 Task: Add dashboard in home page.
Action: Mouse moved to (245, 75)
Screenshot: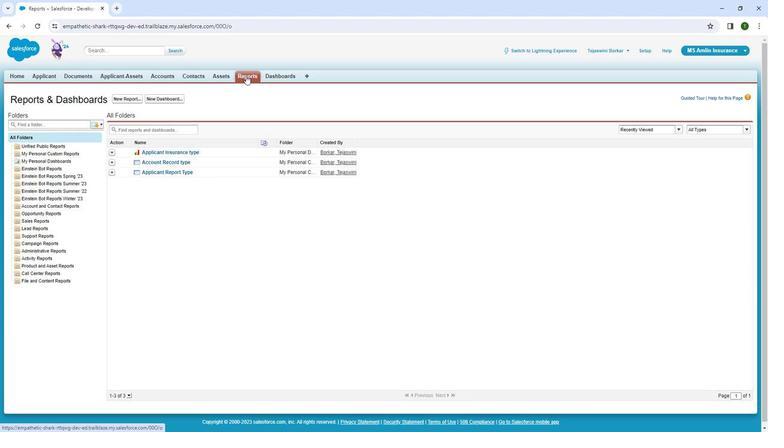 
Action: Mouse pressed left at (245, 75)
Screenshot: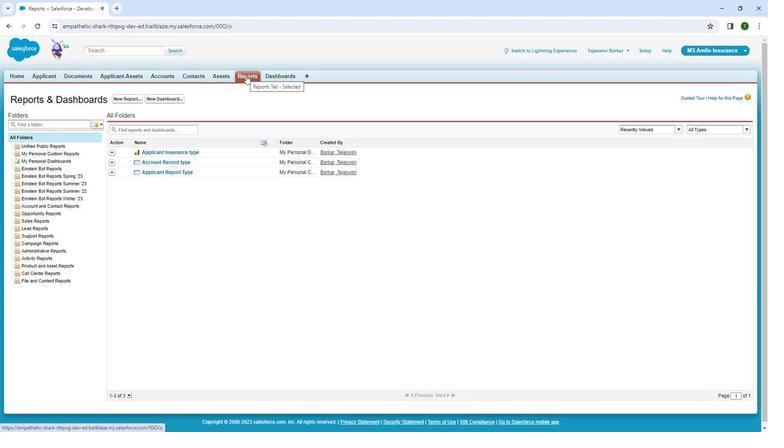 
Action: Mouse pressed left at (245, 75)
Screenshot: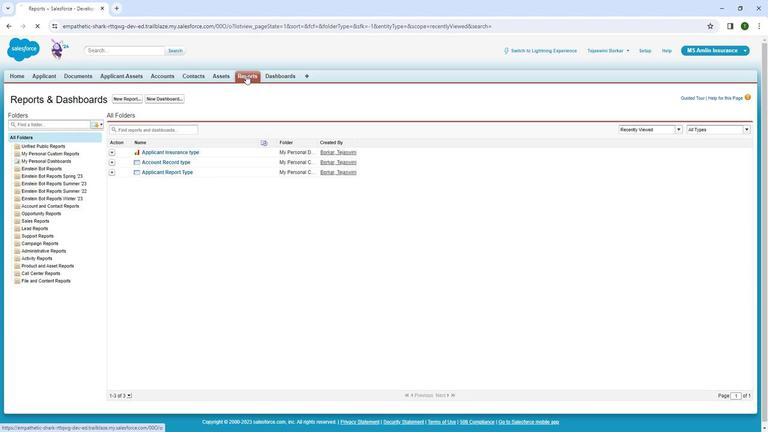 
Action: Mouse moved to (157, 96)
Screenshot: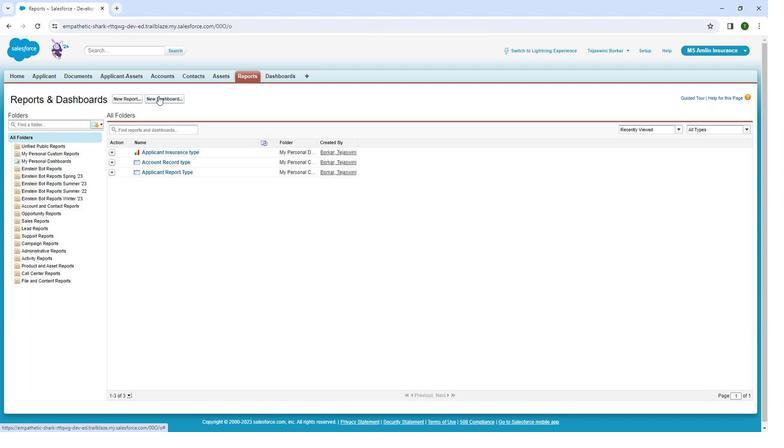 
Action: Mouse pressed left at (157, 96)
Screenshot: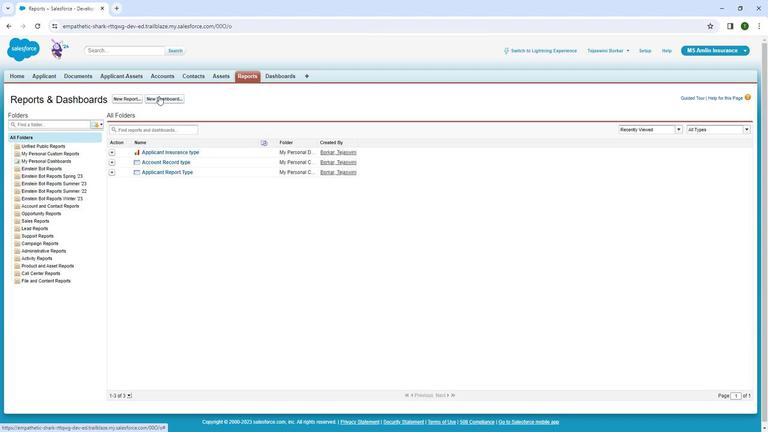 
Action: Mouse moved to (27, 96)
Screenshot: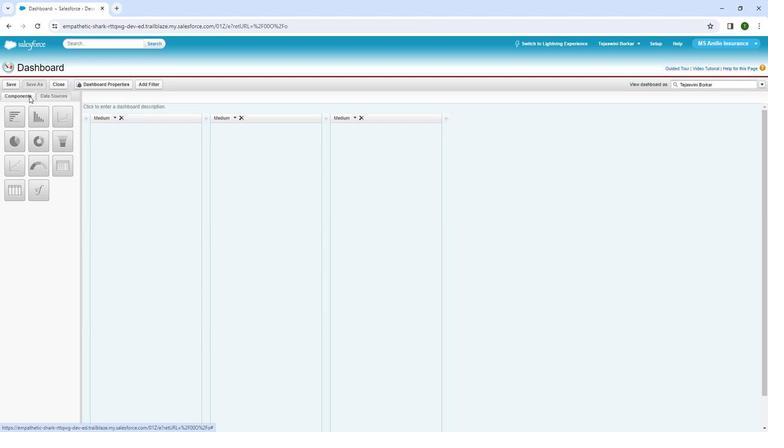 
Action: Mouse pressed left at (27, 96)
Screenshot: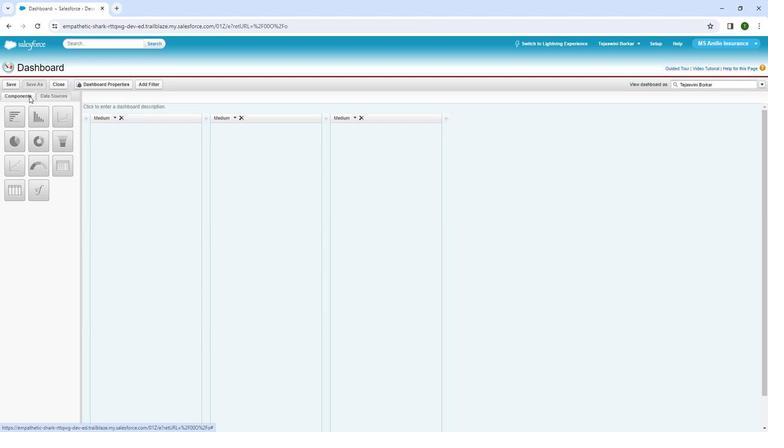
Action: Mouse moved to (48, 99)
Screenshot: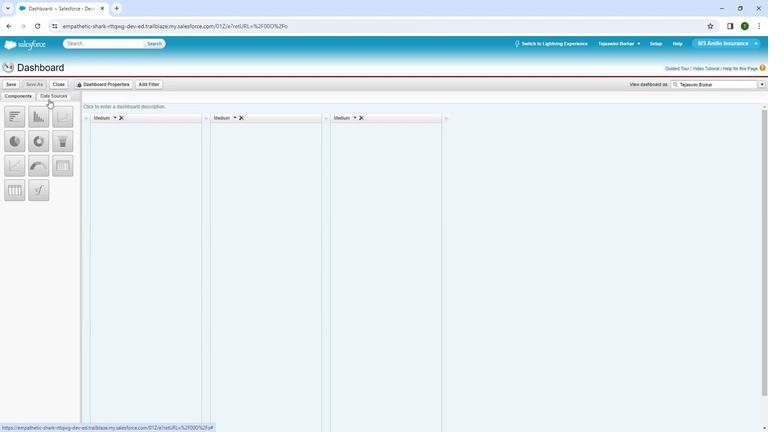 
Action: Mouse pressed left at (48, 99)
Screenshot: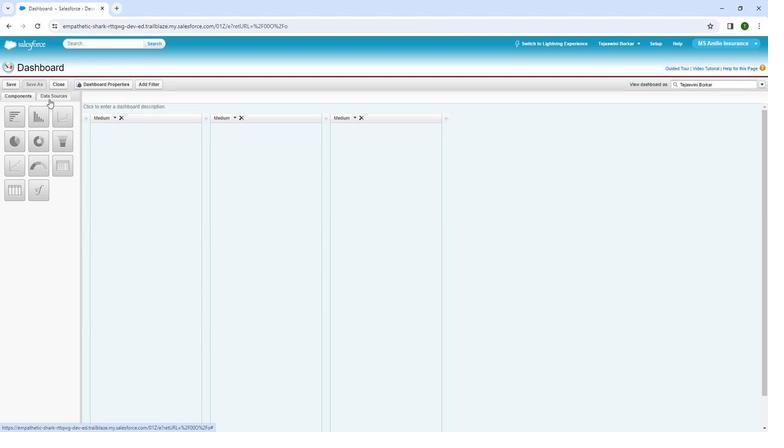 
Action: Mouse moved to (19, 133)
Screenshot: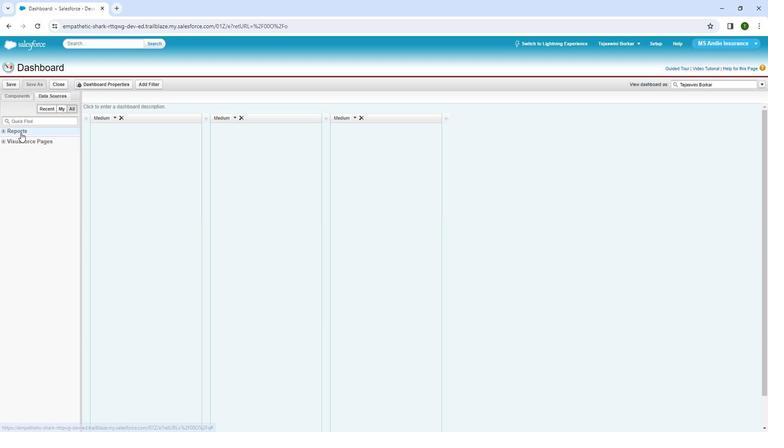 
Action: Mouse pressed left at (19, 133)
Screenshot: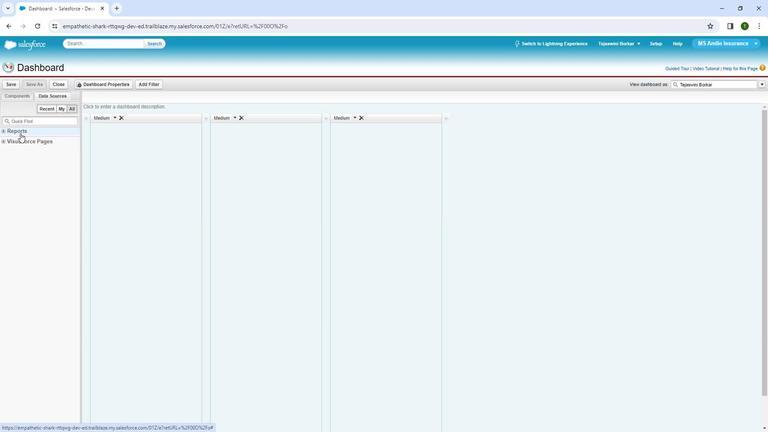 
Action: Mouse moved to (36, 139)
Screenshot: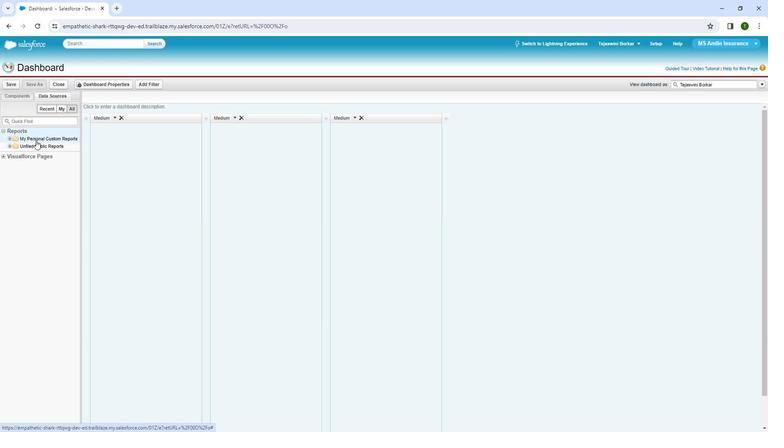 
Action: Mouse pressed left at (36, 139)
Screenshot: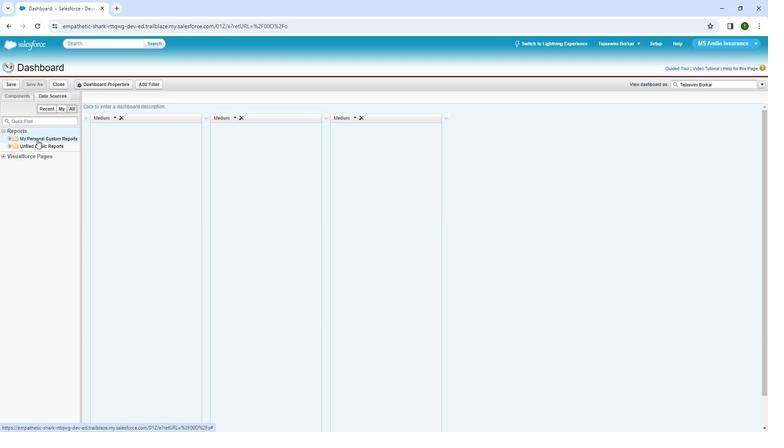 
Action: Mouse moved to (33, 153)
Screenshot: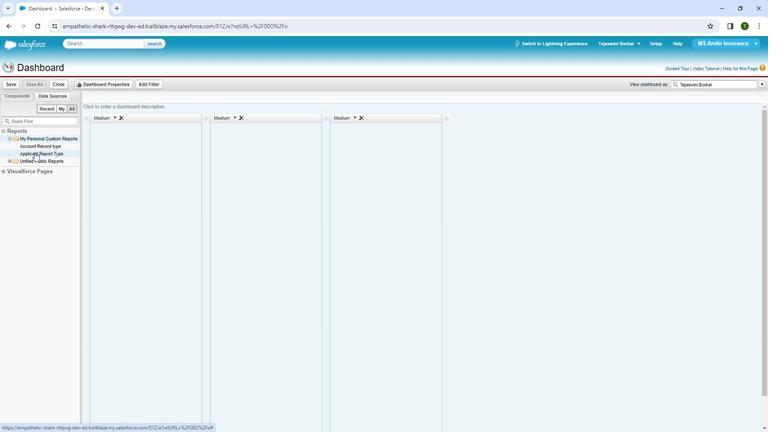 
Action: Mouse pressed left at (33, 153)
Screenshot: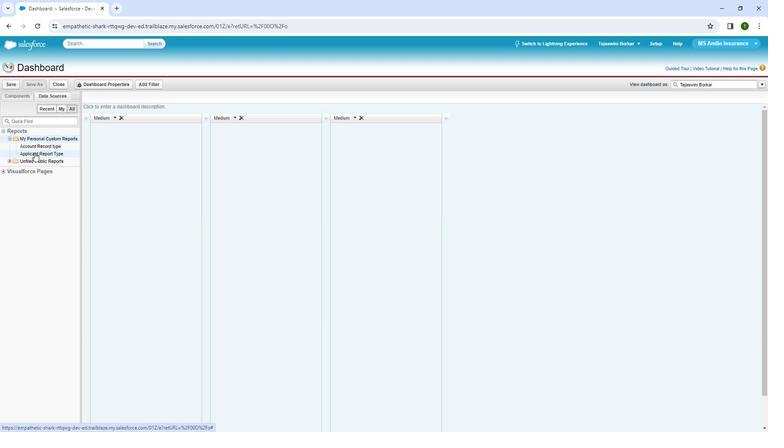 
Action: Mouse moved to (7, 95)
Screenshot: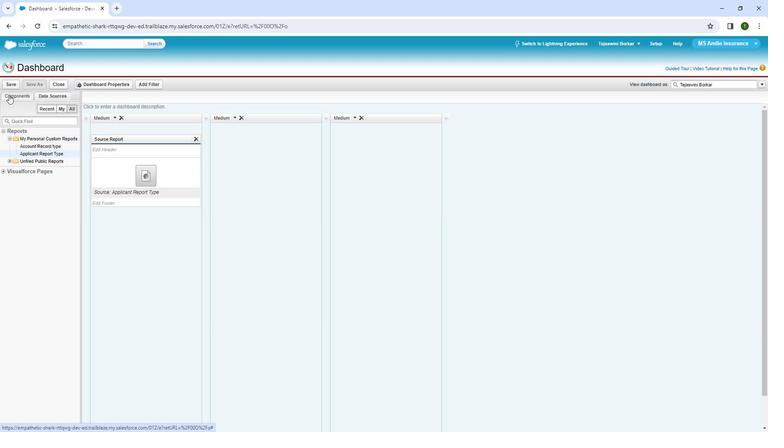 
Action: Mouse pressed left at (7, 95)
Screenshot: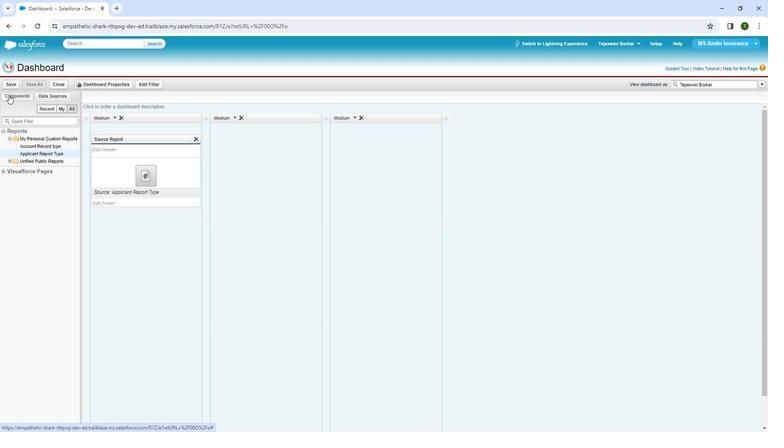
Action: Mouse moved to (16, 146)
Screenshot: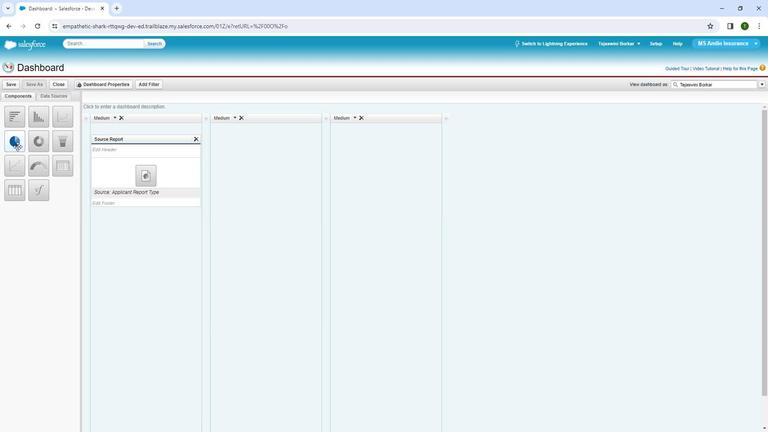 
Action: Mouse pressed left at (16, 146)
Screenshot: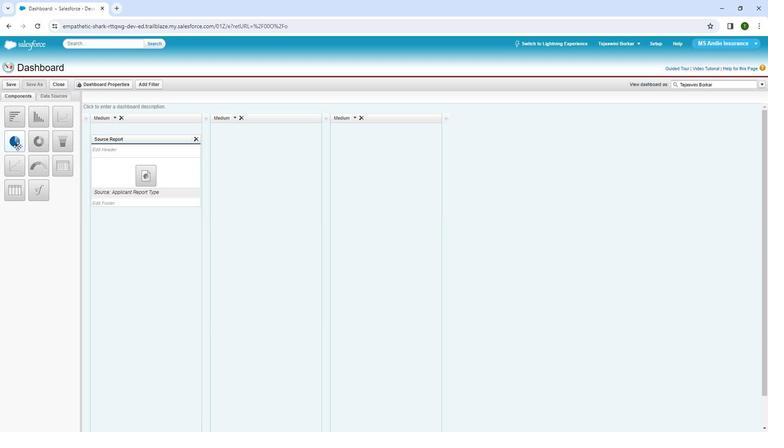 
Action: Mouse moved to (105, 150)
Screenshot: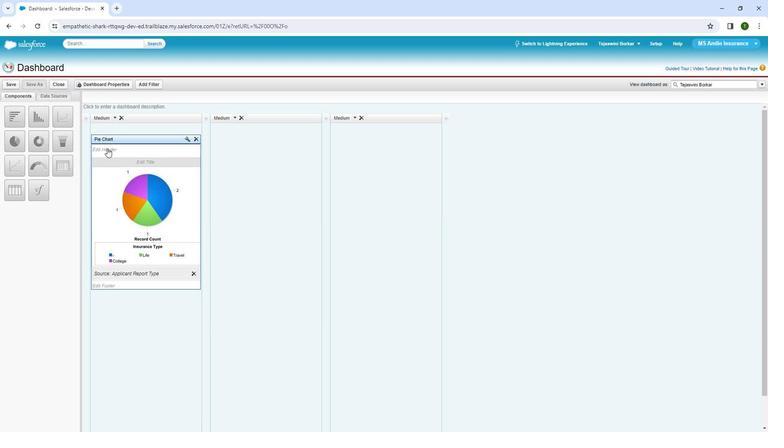 
Action: Mouse pressed left at (105, 150)
Screenshot: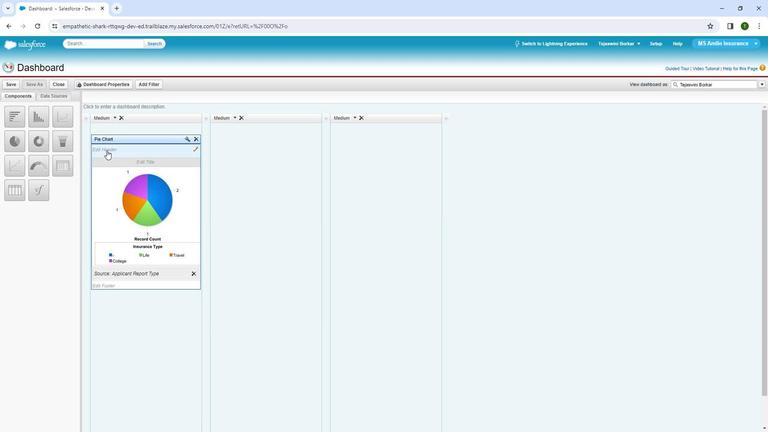 
Action: Mouse pressed left at (105, 150)
Screenshot: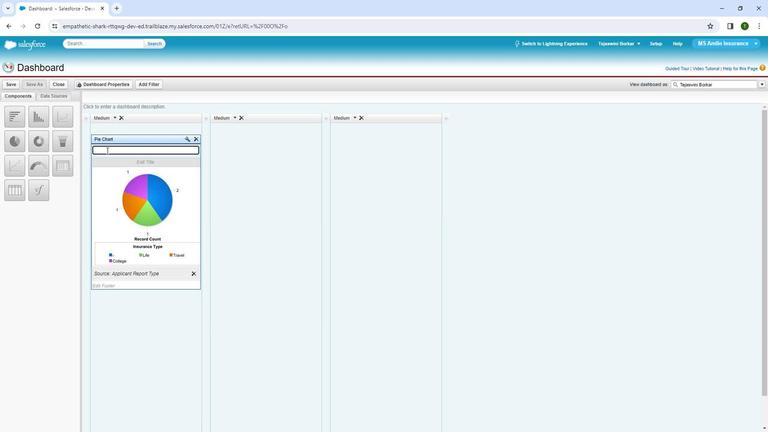 
Action: Key pressed <Key.shift>Applicanr<Key.backspace>t<Key.space><Key.shift>Insurance<Key.space><Key.shift><Key.shift><Key.shift><Key.shift><Key.shift><Key.shift><Key.shift><Key.shift>Type
Screenshot: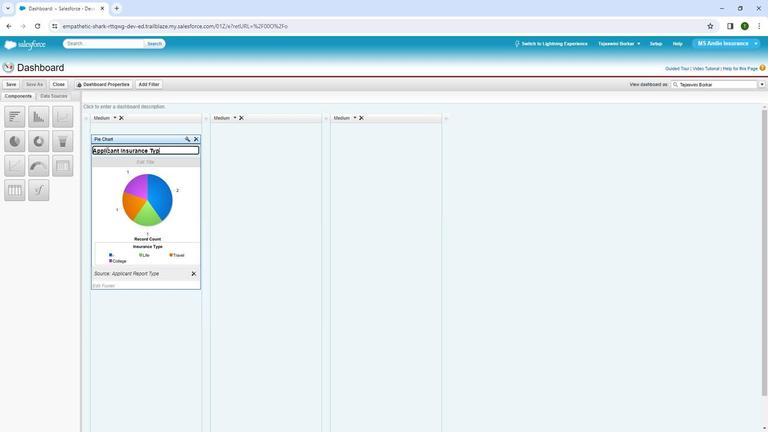 
Action: Mouse moved to (10, 84)
Screenshot: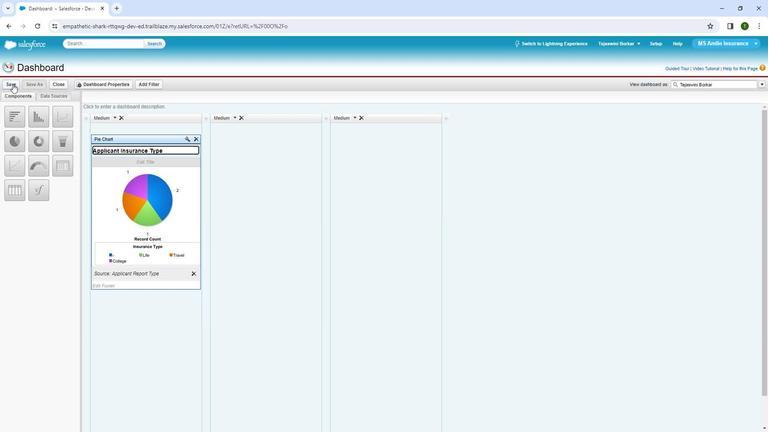 
Action: Mouse pressed left at (10, 84)
Screenshot: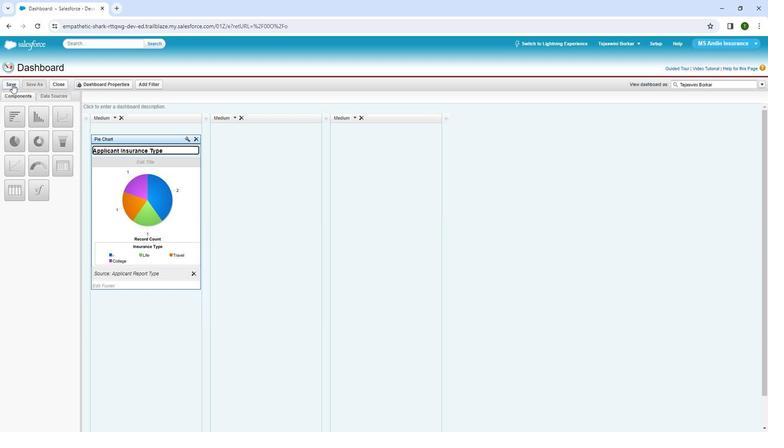 
Action: Mouse moved to (357, 210)
Screenshot: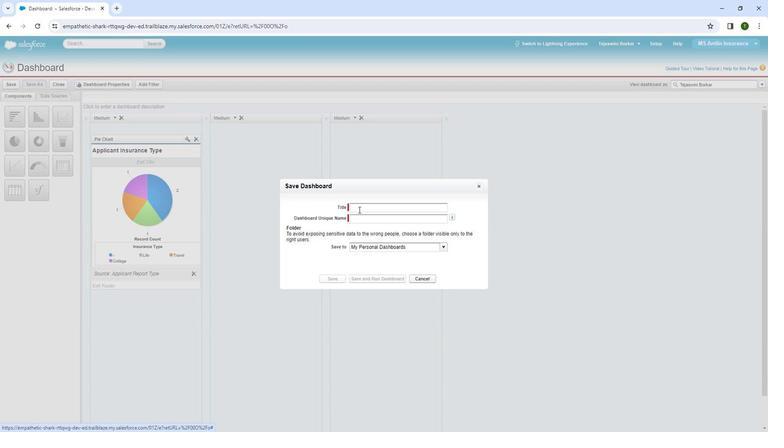 
Action: Mouse pressed left at (357, 210)
Screenshot: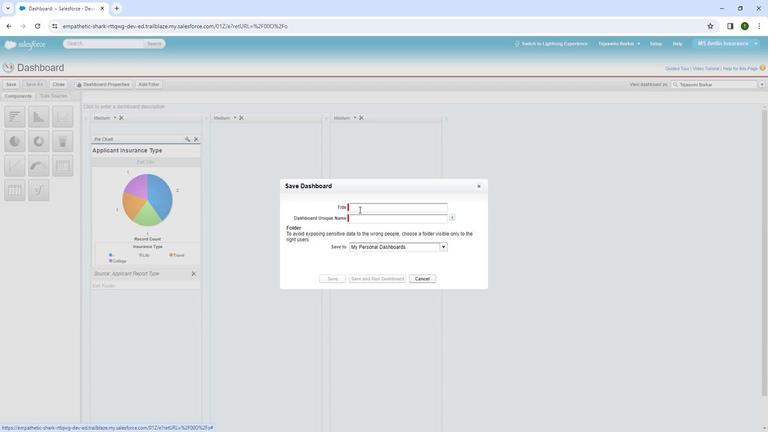 
Action: Key pressed <Key.shift>Applicant<Key.space><Key.shift>Insurance<Key.space><Key.shift>Type
Screenshot: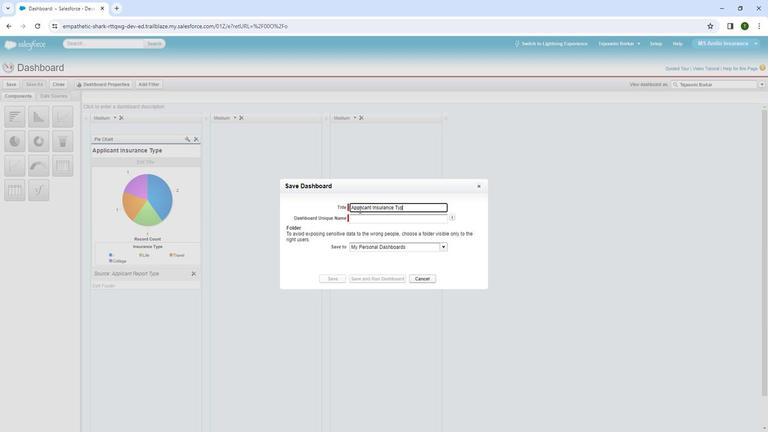 
Action: Mouse moved to (365, 218)
Screenshot: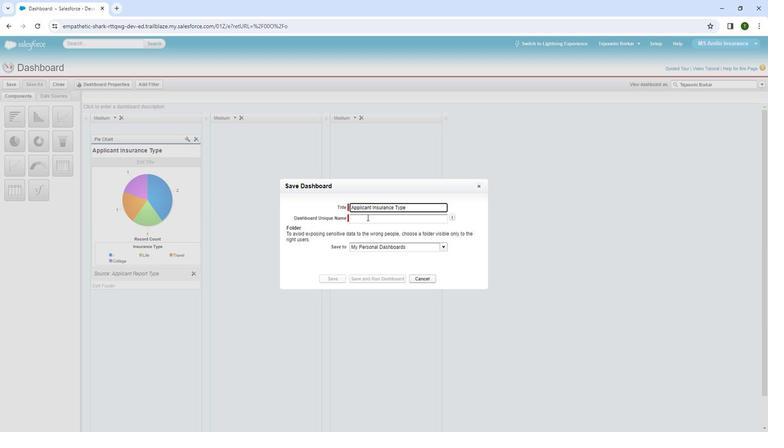 
Action: Mouse pressed left at (365, 218)
Screenshot: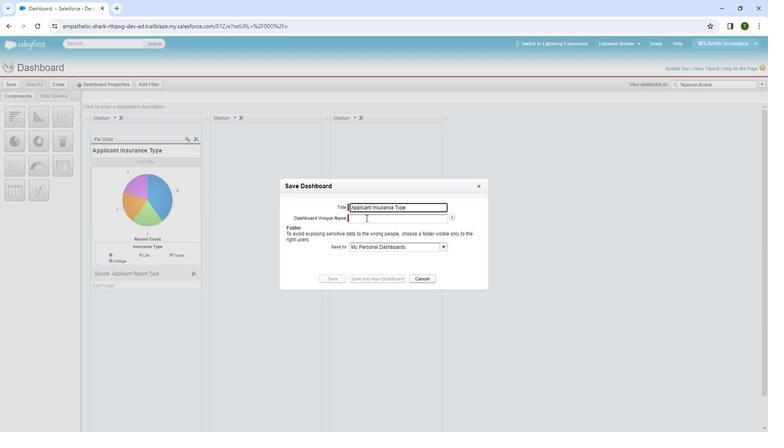
Action: Mouse moved to (327, 279)
Screenshot: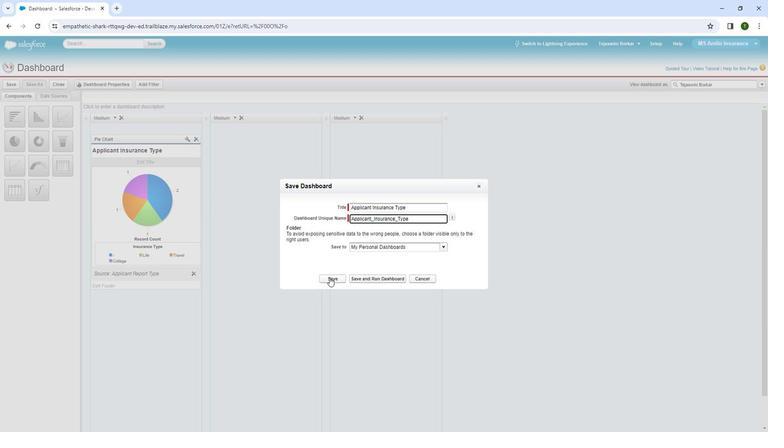 
Action: Mouse pressed left at (327, 279)
Screenshot: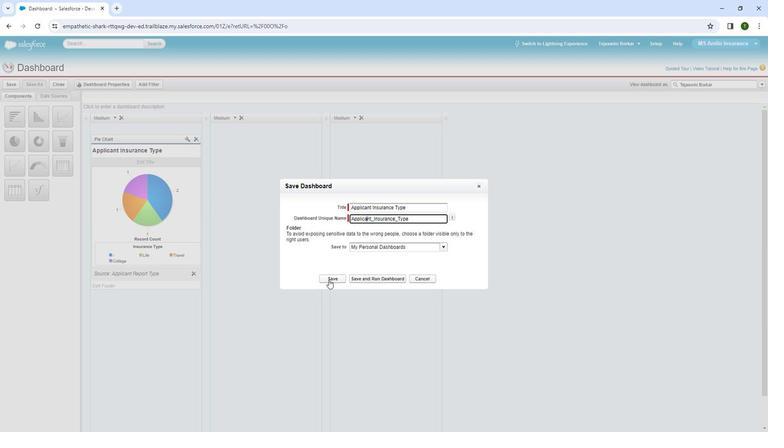 
Action: Mouse moved to (405, 200)
Screenshot: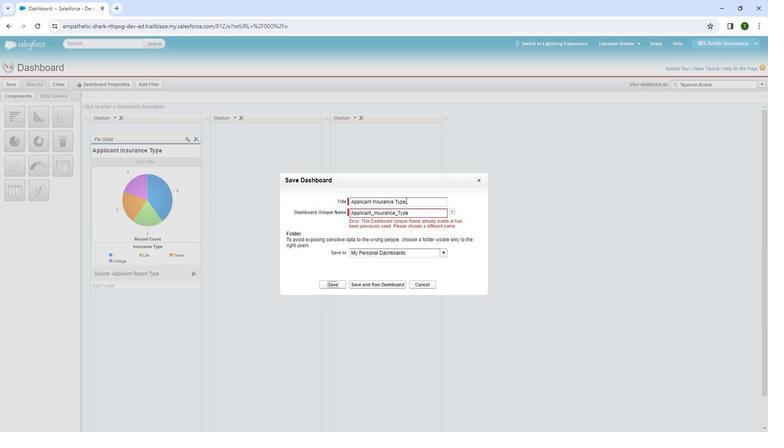 
Action: Mouse pressed left at (405, 200)
Screenshot: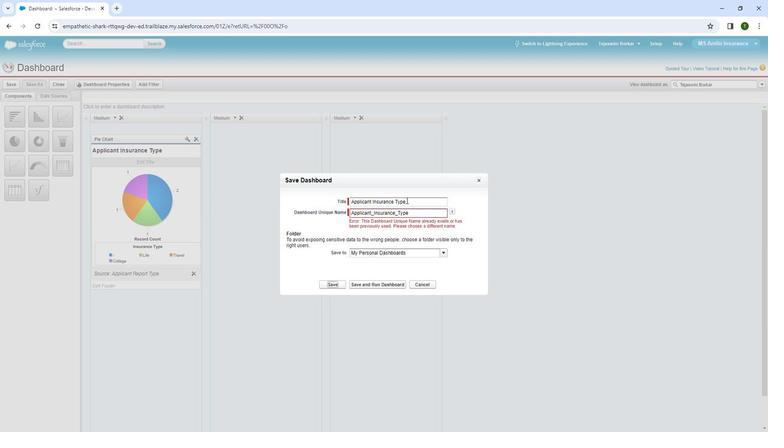 
Action: Mouse moved to (388, 204)
Screenshot: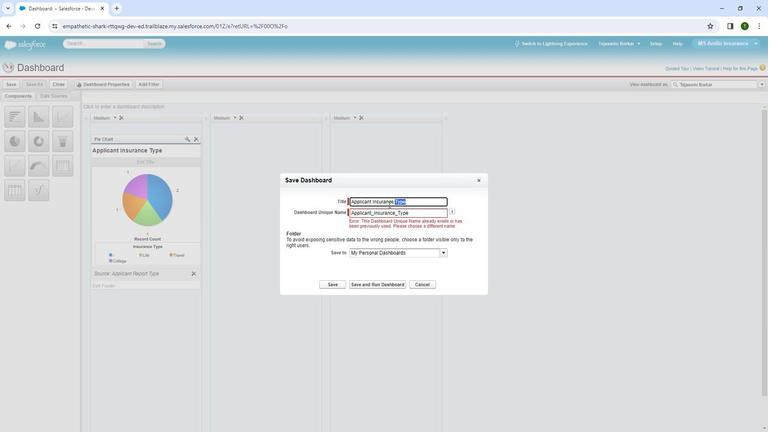 
Action: Key pressed <Key.backspace>
Screenshot: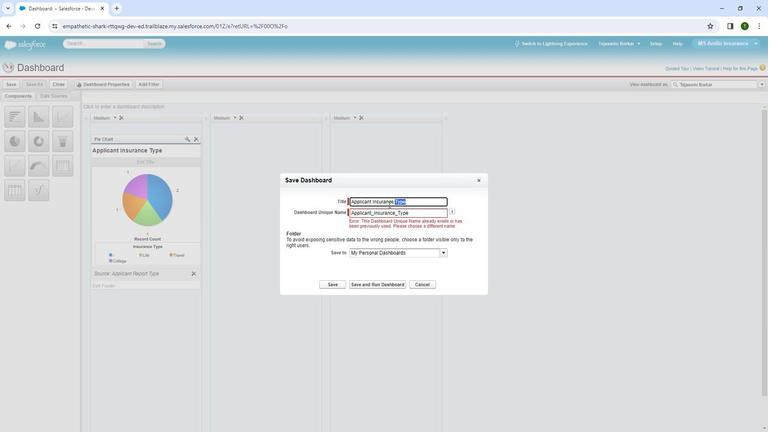 
Action: Mouse moved to (407, 212)
Screenshot: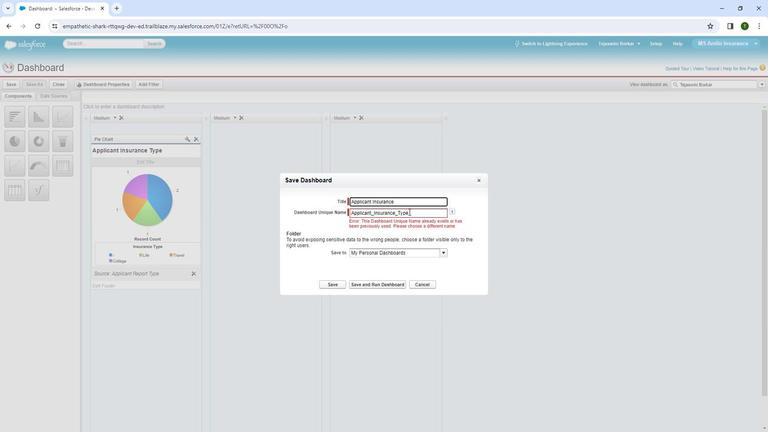 
Action: Mouse pressed left at (407, 212)
Screenshot: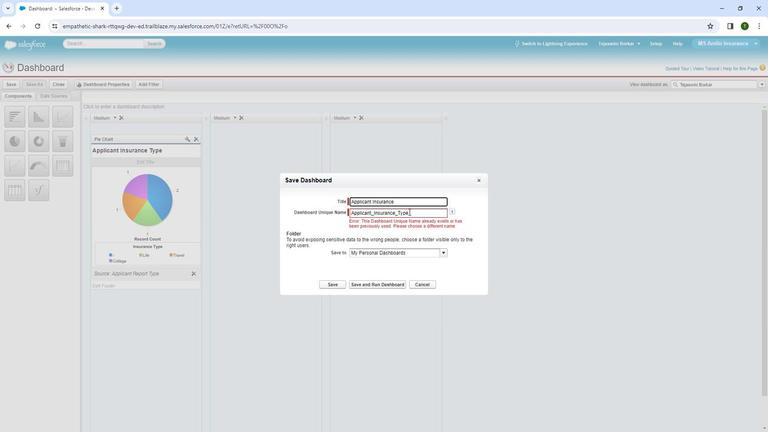 
Action: Mouse moved to (398, 216)
Screenshot: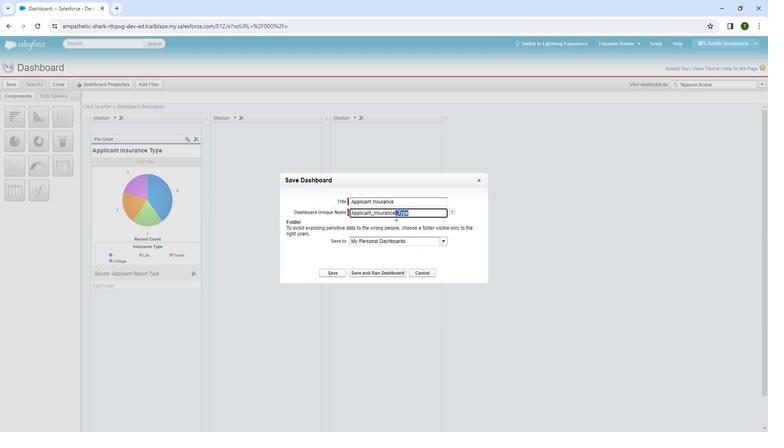 
Action: Key pressed <Key.backspace>
Screenshot: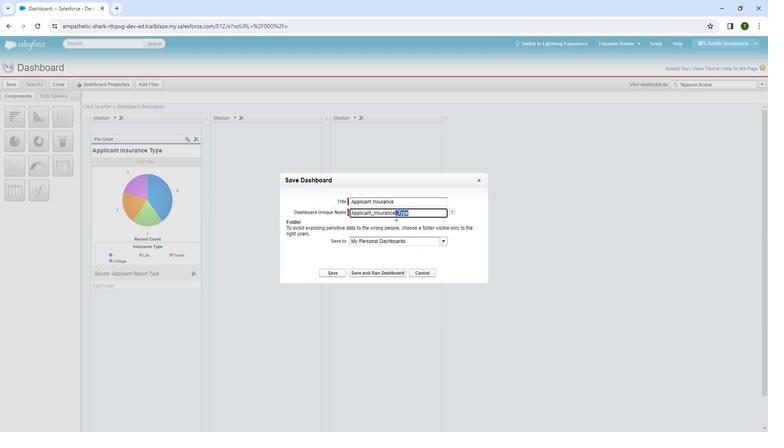 
Action: Mouse moved to (338, 274)
Screenshot: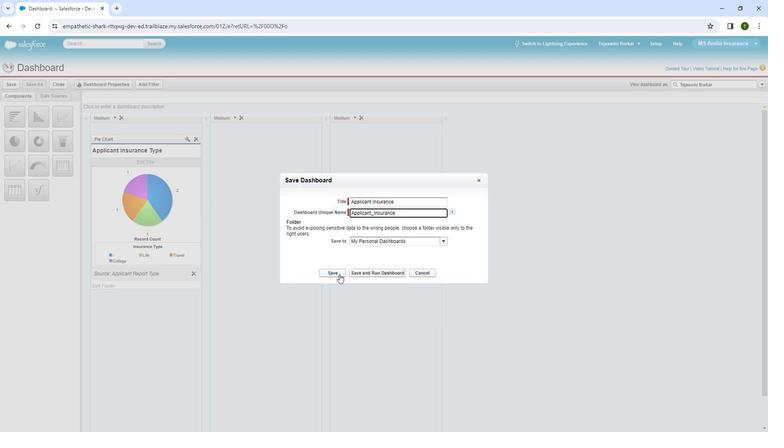 
Action: Mouse pressed left at (338, 274)
Screenshot: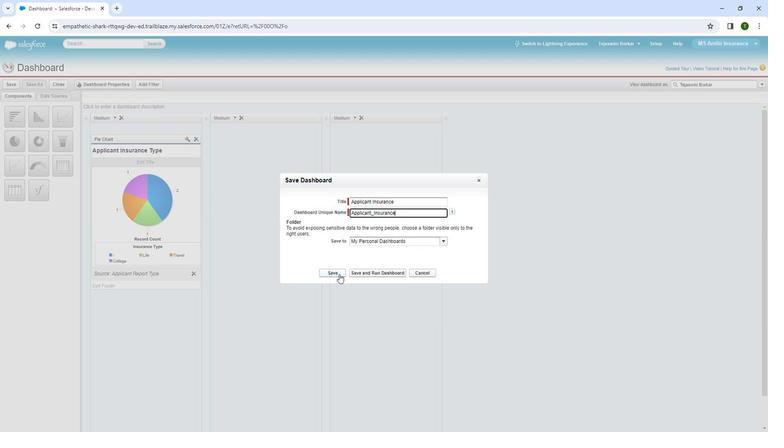 
Action: Mouse moved to (12, 82)
Screenshot: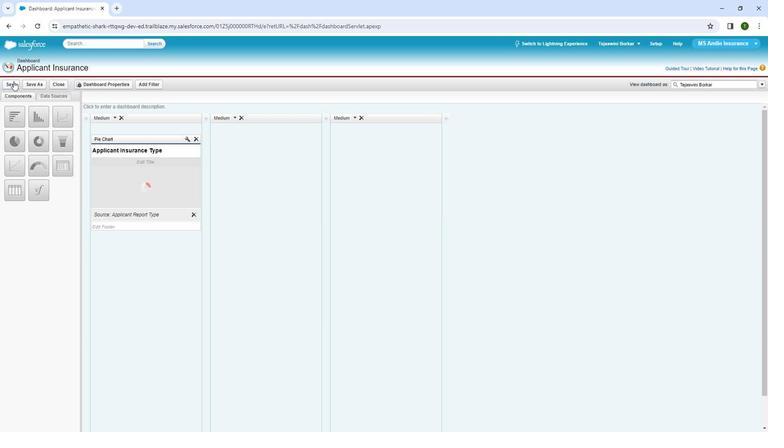 
Action: Mouse pressed left at (12, 82)
Screenshot: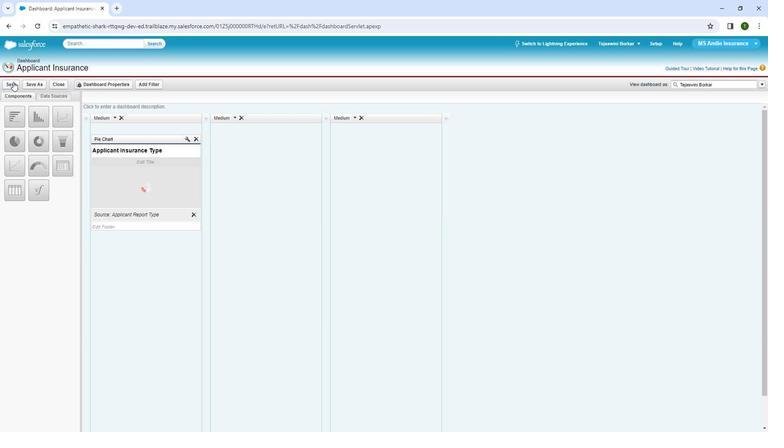 
Action: Mouse moved to (11, 82)
Screenshot: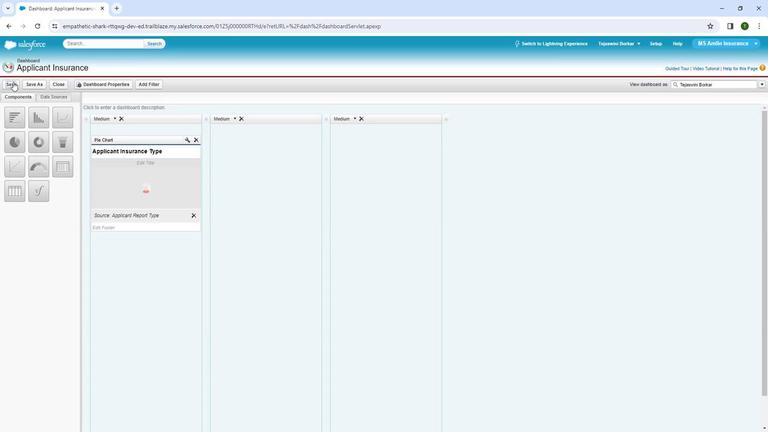 
Action: Mouse pressed left at (11, 82)
Screenshot: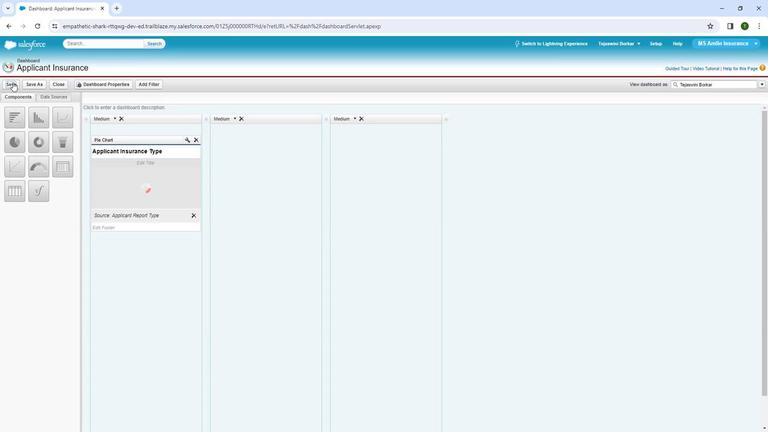 
Action: Mouse moved to (54, 85)
Screenshot: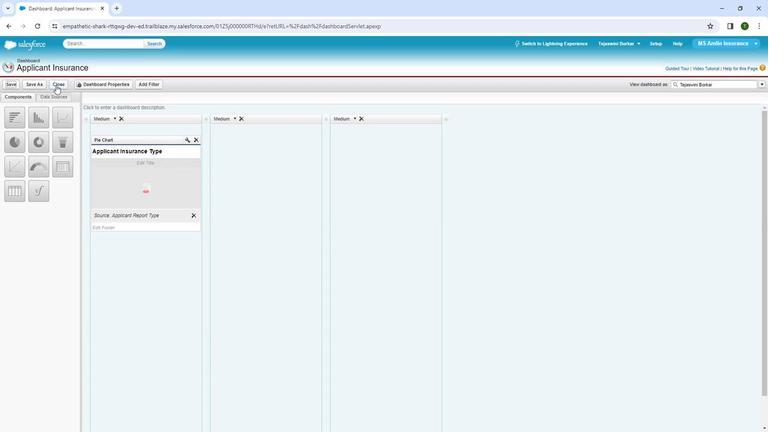 
Action: Mouse pressed left at (54, 85)
Screenshot: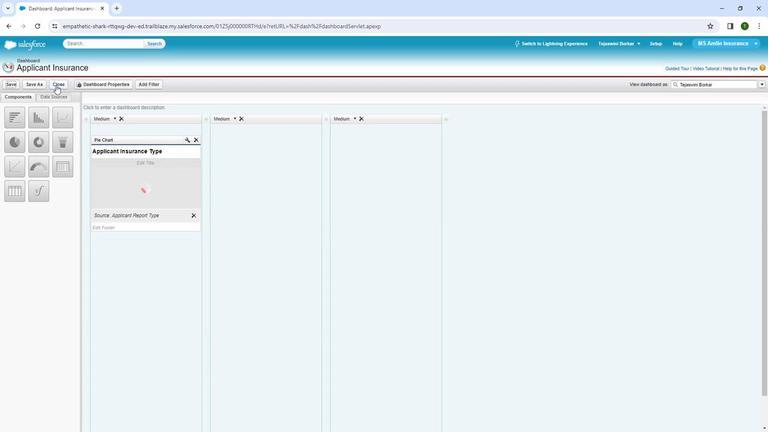 
Action: Mouse moved to (353, 252)
Screenshot: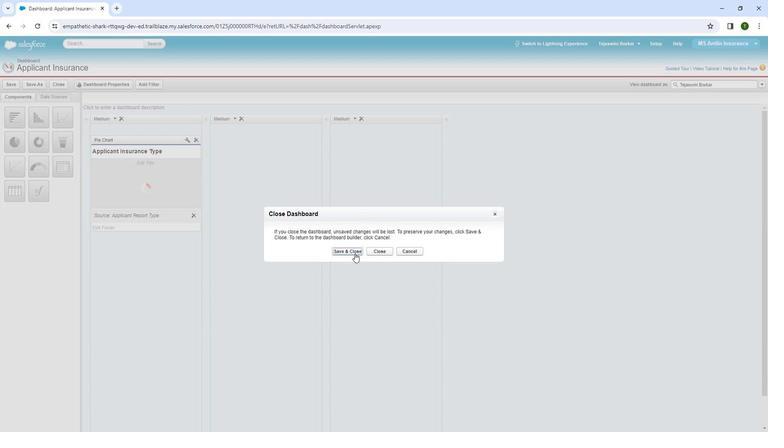 
Action: Mouse pressed left at (353, 252)
Screenshot: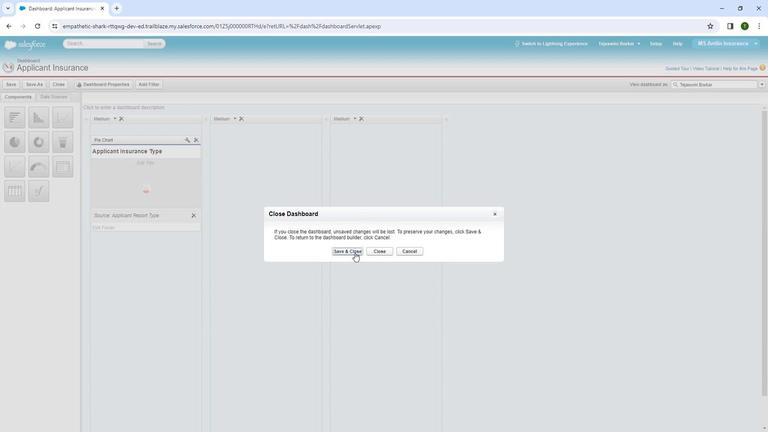 
Action: Mouse moved to (20, 78)
Screenshot: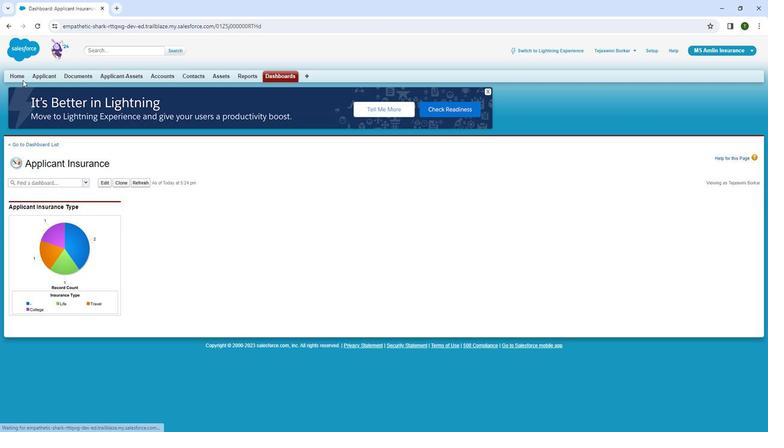 
Action: Mouse pressed left at (20, 78)
Screenshot: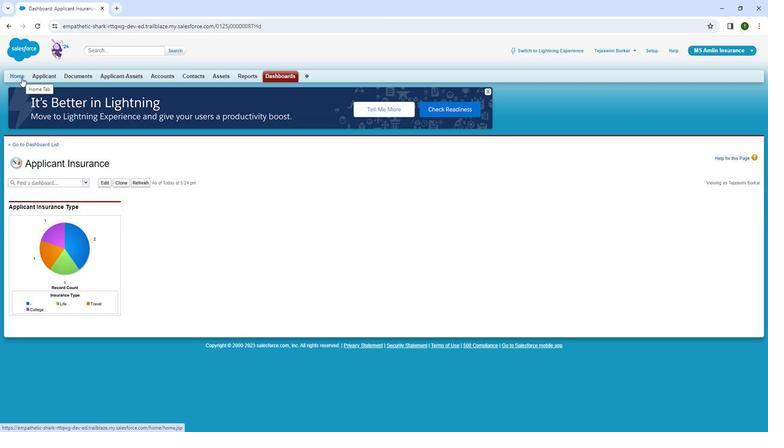 
Action: Mouse pressed left at (20, 78)
Screenshot: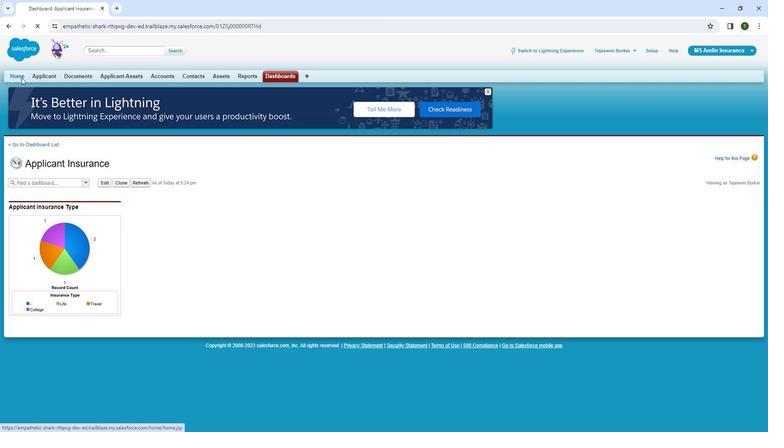
Action: Mouse moved to (267, 179)
Screenshot: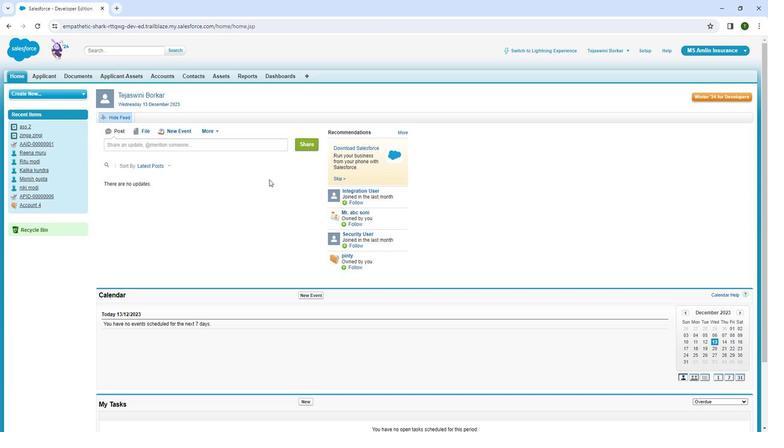 
Action: Mouse scrolled (267, 179) with delta (0, 0)
Screenshot: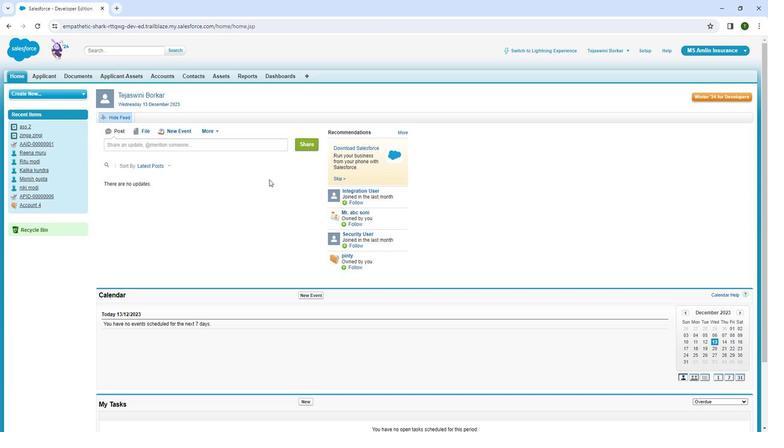 
Action: Mouse scrolled (267, 179) with delta (0, 0)
Screenshot: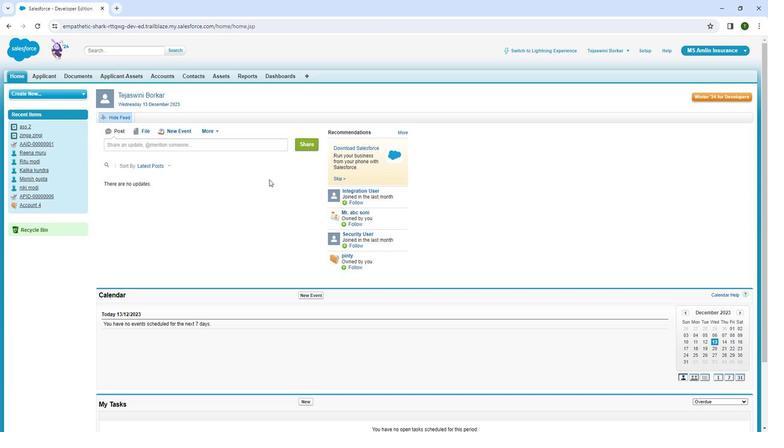 
Action: Mouse moved to (269, 183)
Screenshot: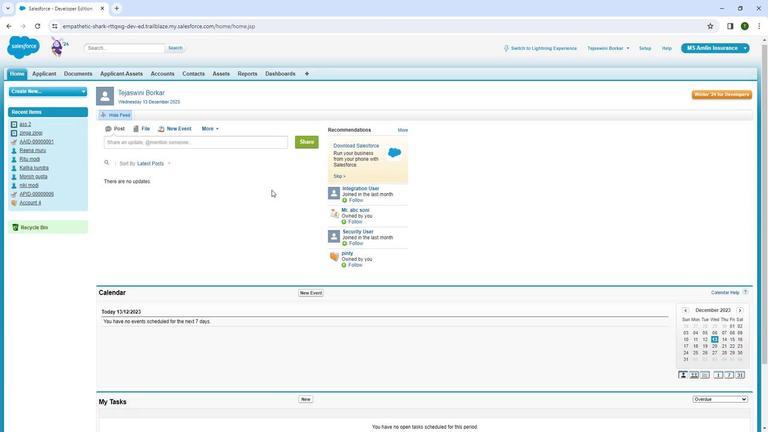 
Action: Mouse scrolled (269, 182) with delta (0, 0)
Screenshot: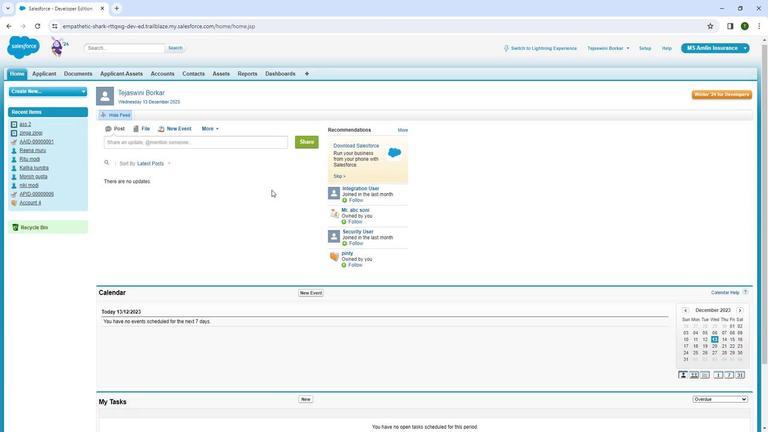 
Action: Mouse moved to (282, 200)
Screenshot: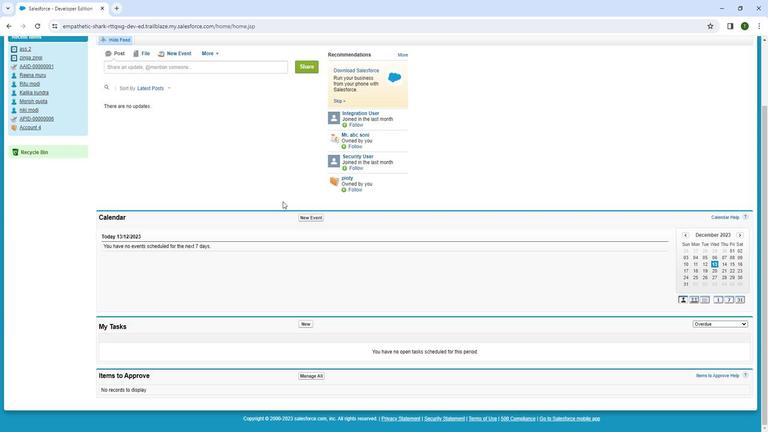 
Action: Mouse scrolled (282, 200) with delta (0, 0)
Screenshot: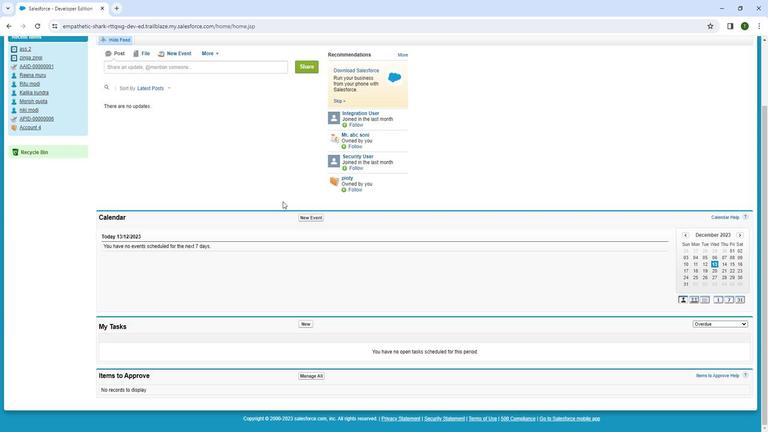 
Action: Mouse moved to (284, 195)
Screenshot: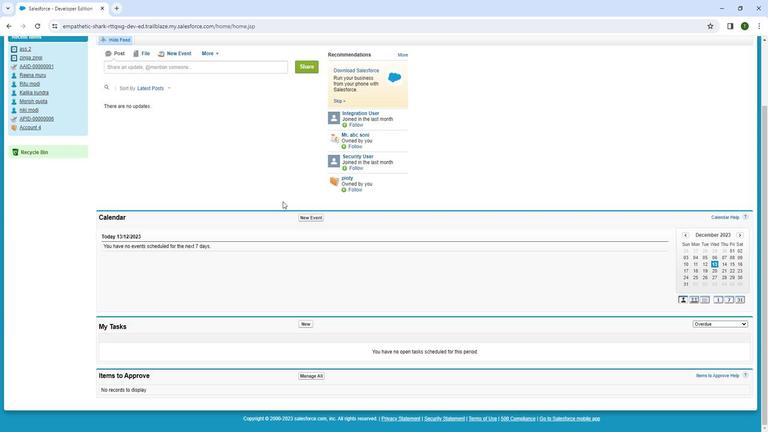 
Action: Mouse scrolled (284, 195) with delta (0, 0)
Screenshot: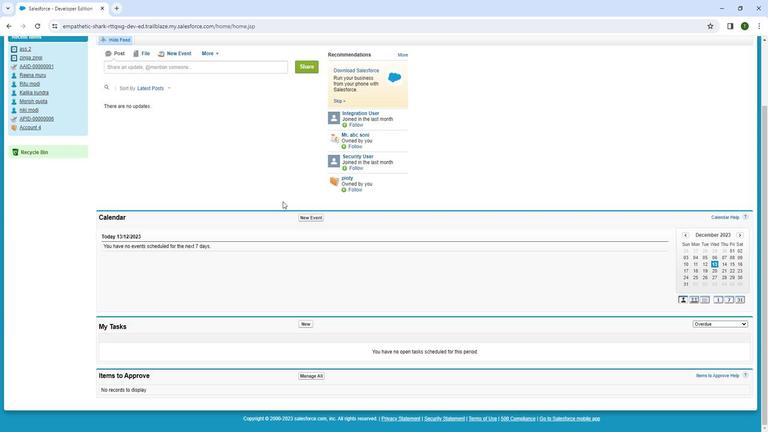 
Action: Mouse moved to (290, 185)
Screenshot: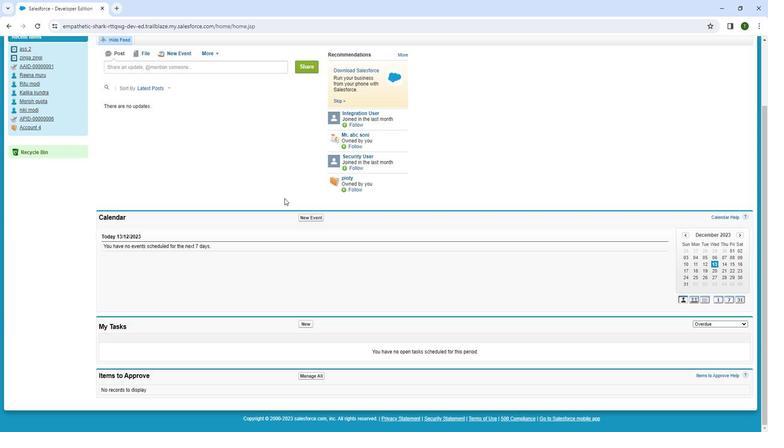 
Action: Mouse scrolled (290, 186) with delta (0, 0)
Screenshot: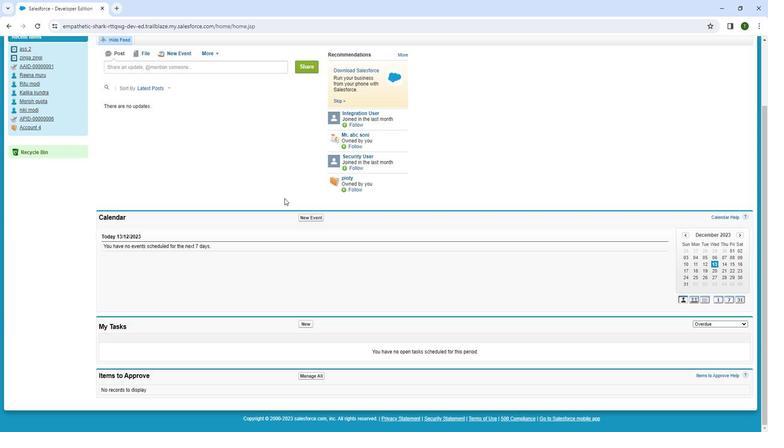 
Action: Mouse moved to (643, 52)
Screenshot: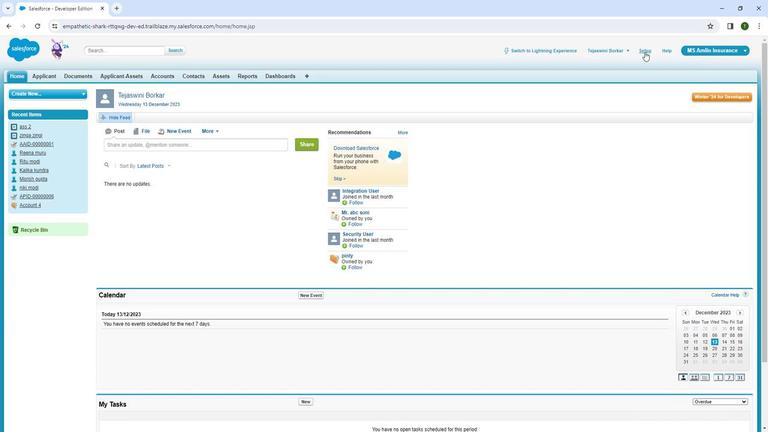 
Action: Mouse pressed left at (643, 52)
Screenshot: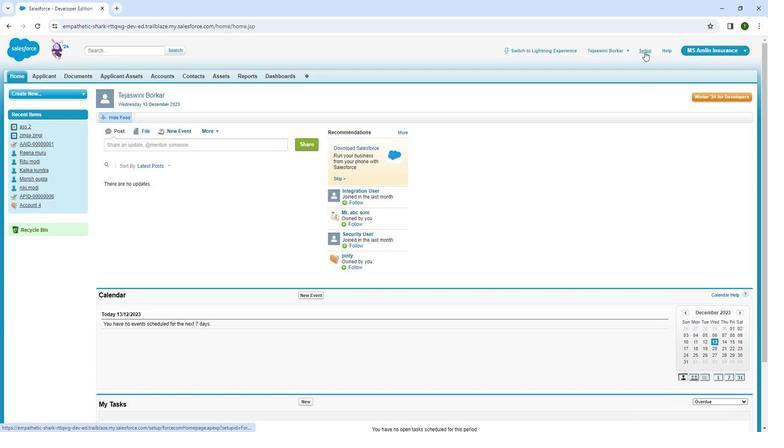 
Action: Mouse pressed left at (643, 52)
Screenshot: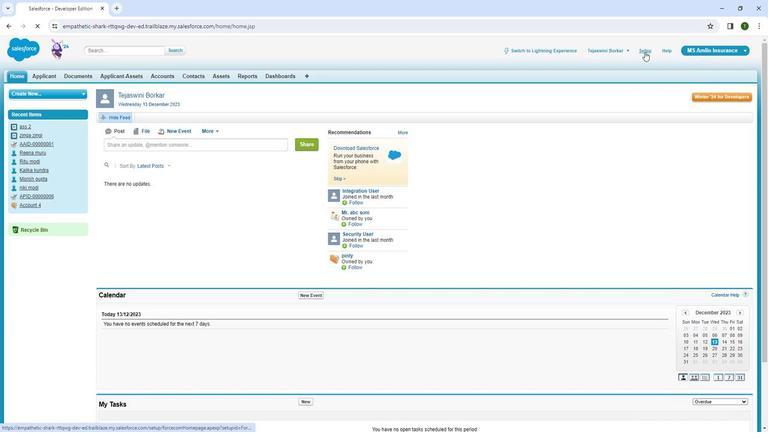 
Action: Mouse moved to (49, 142)
Screenshot: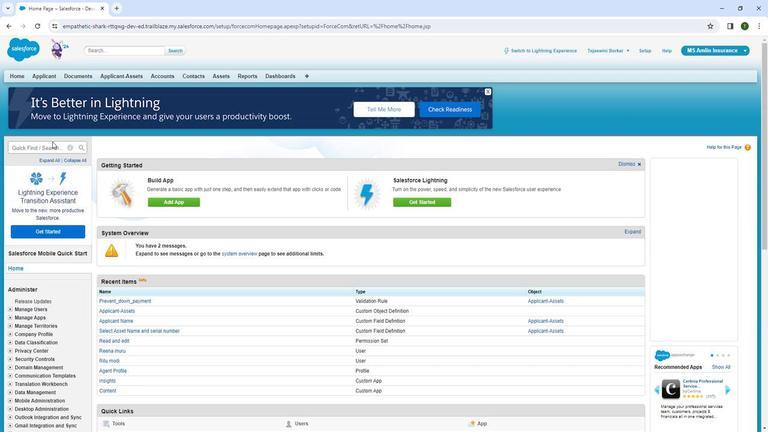
Action: Mouse pressed left at (49, 142)
Screenshot: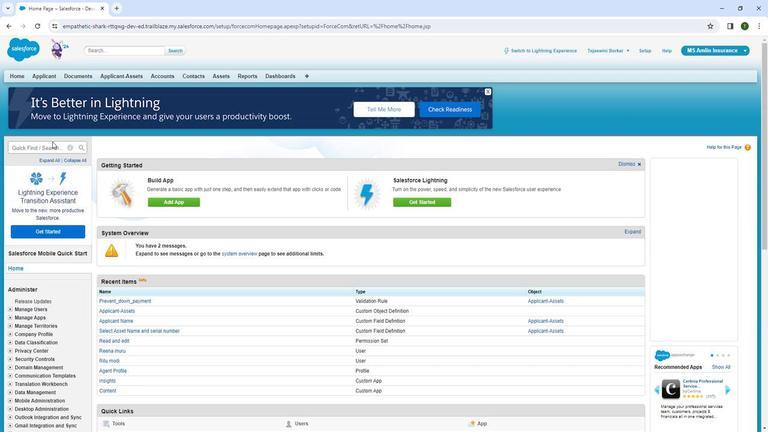 
Action: Mouse moved to (47, 144)
Screenshot: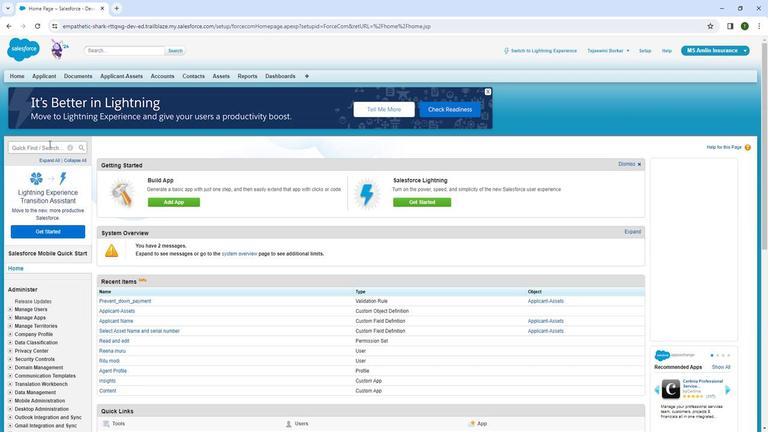 
Action: Mouse pressed left at (47, 144)
Screenshot: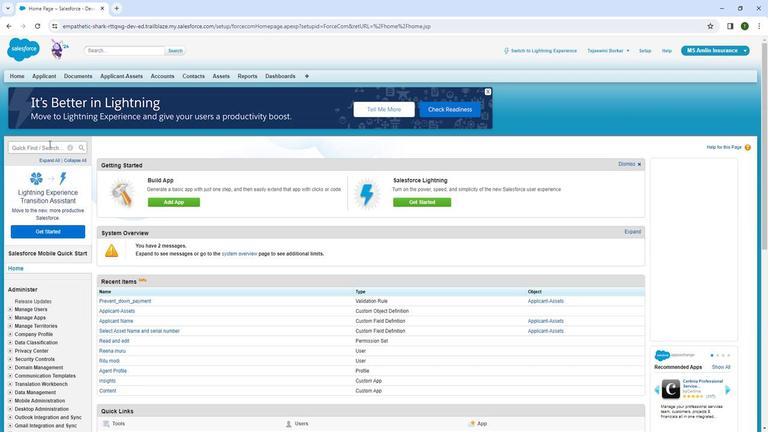 
Action: Mouse moved to (48, 144)
Screenshot: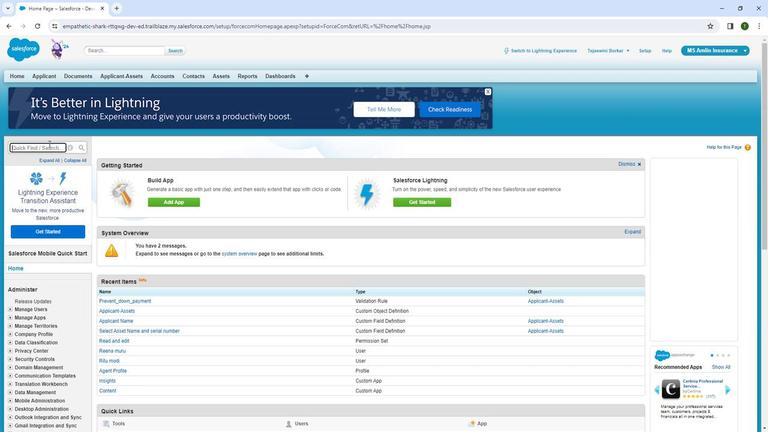 
Action: Key pressed home
Screenshot: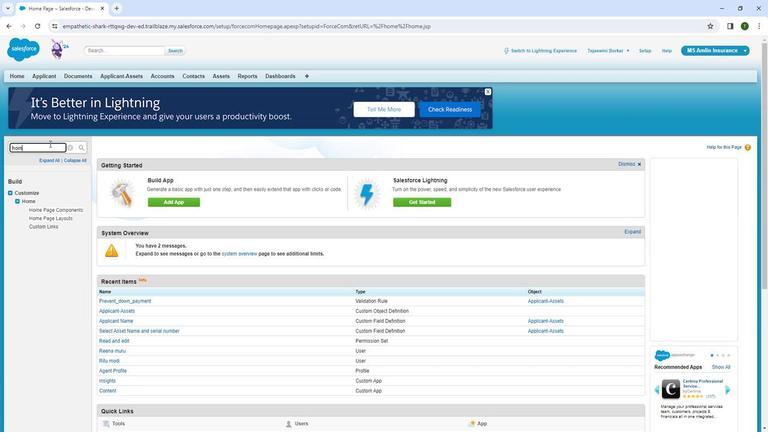 
Action: Mouse moved to (61, 219)
Screenshot: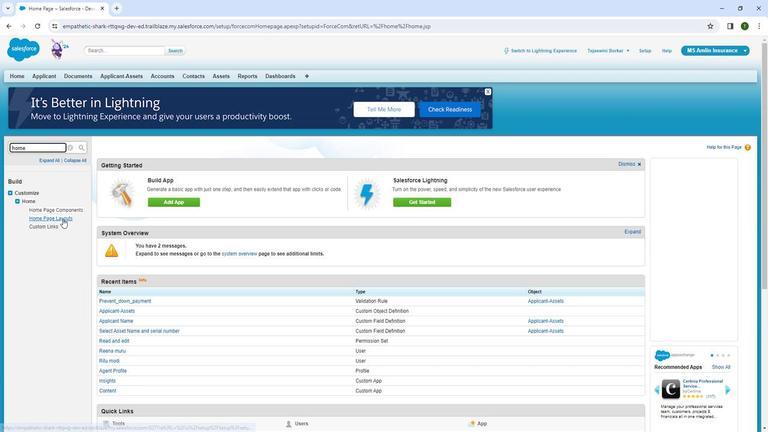 
Action: Mouse pressed left at (61, 219)
Screenshot: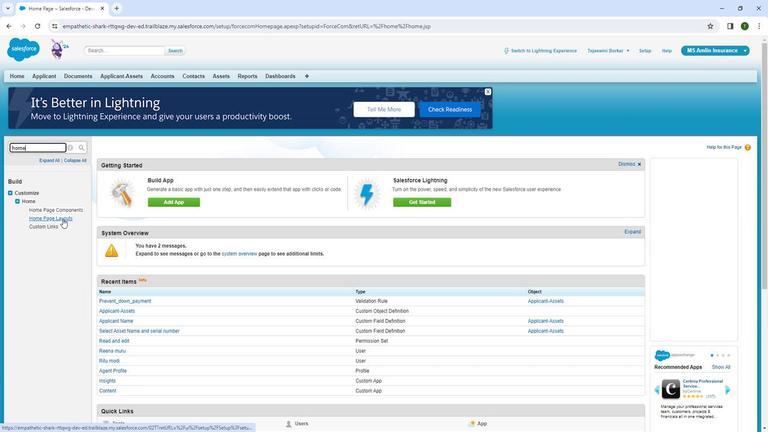 
Action: Mouse moved to (139, 216)
Screenshot: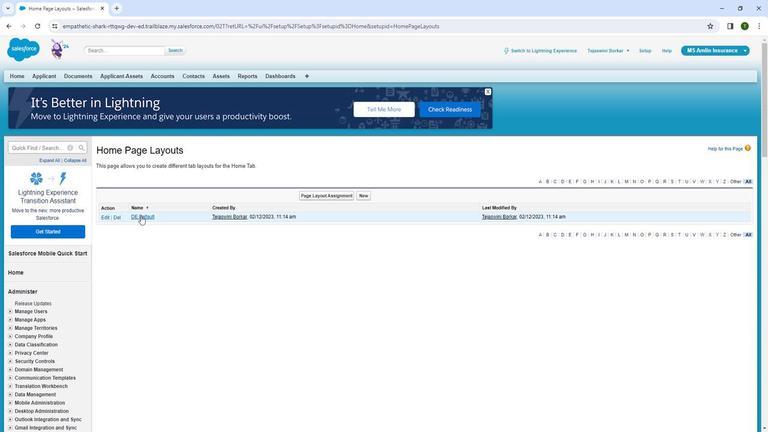 
Action: Mouse pressed left at (139, 216)
Screenshot: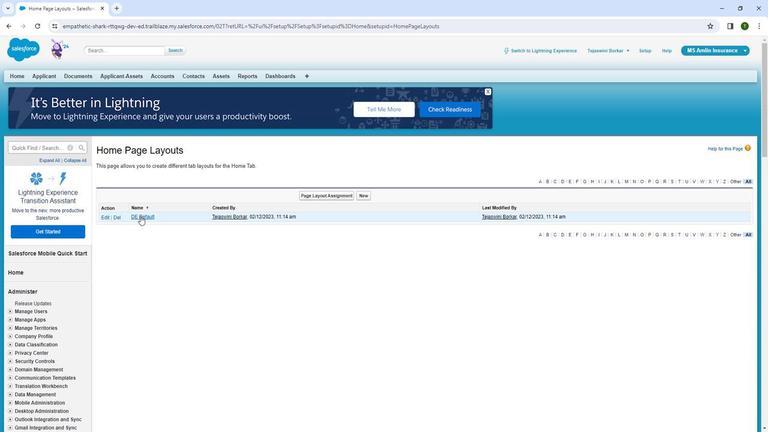 
Action: Mouse moved to (250, 260)
Screenshot: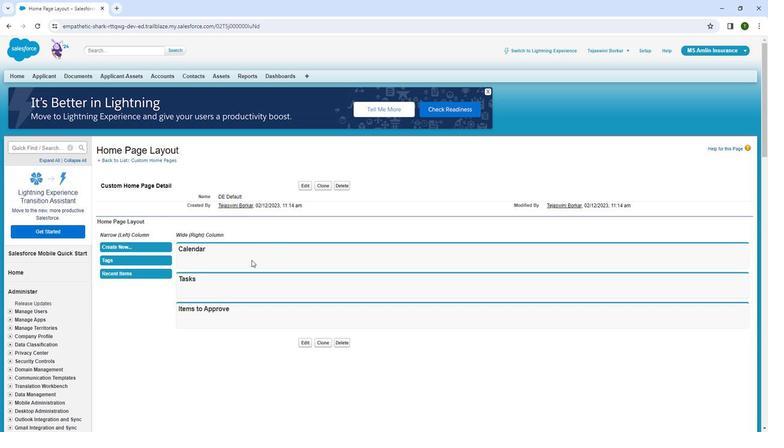 
Action: Mouse scrolled (250, 259) with delta (0, 0)
Screenshot: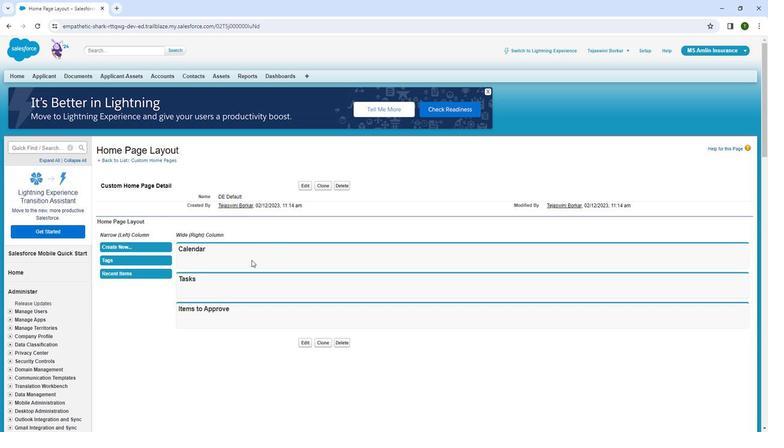 
Action: Mouse moved to (305, 142)
Screenshot: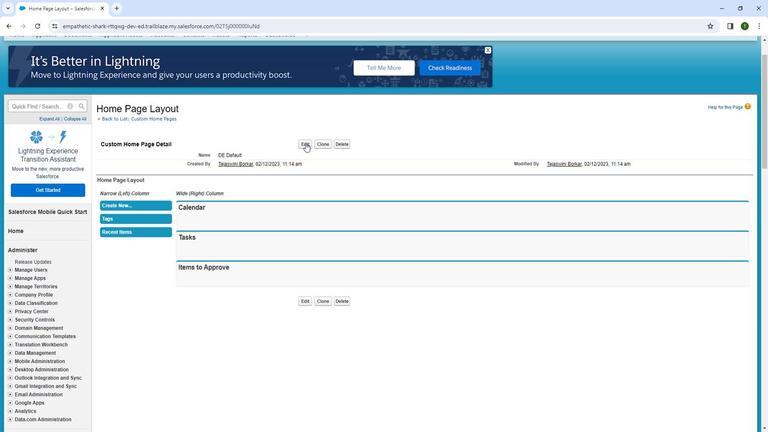 
Action: Mouse pressed left at (305, 142)
Screenshot: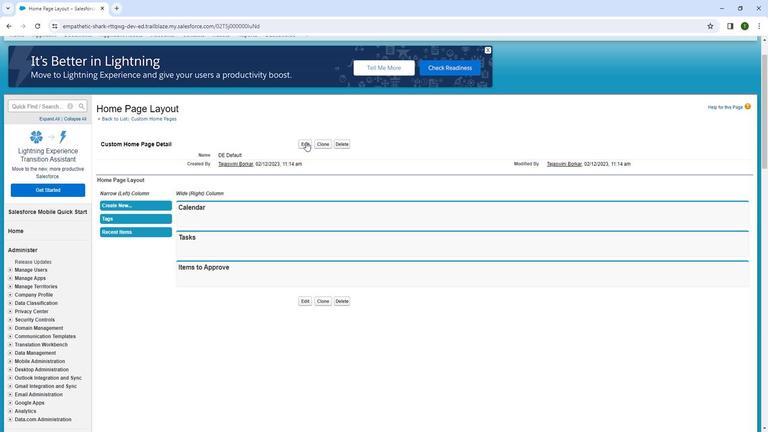 
Action: Mouse moved to (547, 243)
Screenshot: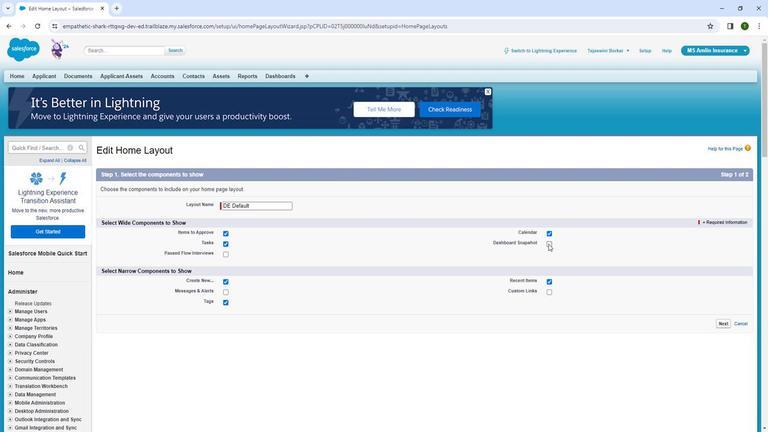 
Action: Mouse pressed left at (547, 243)
Screenshot: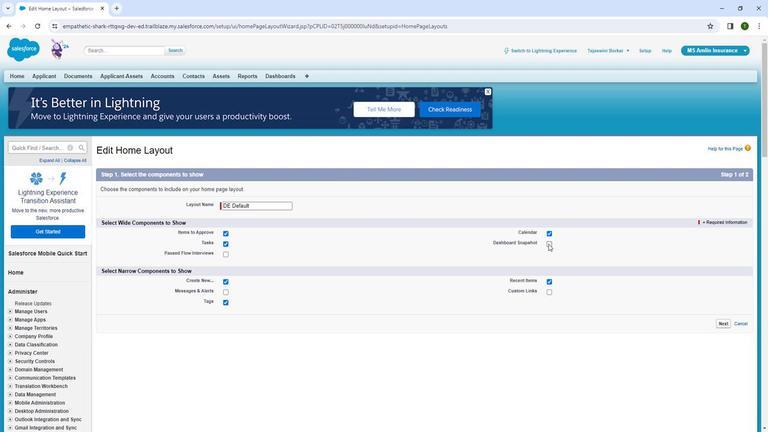 
Action: Mouse moved to (723, 322)
Screenshot: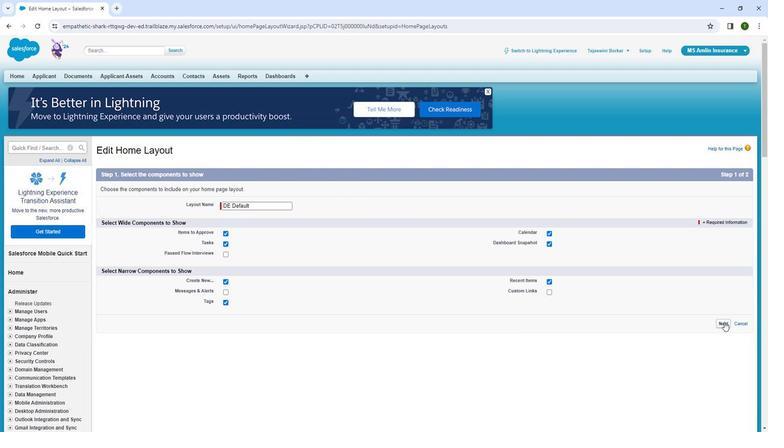
Action: Mouse pressed left at (723, 322)
Screenshot: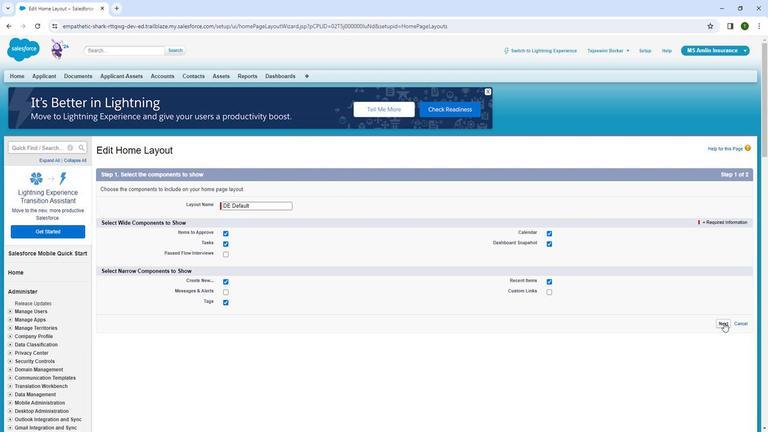 
Action: Mouse moved to (695, 308)
Screenshot: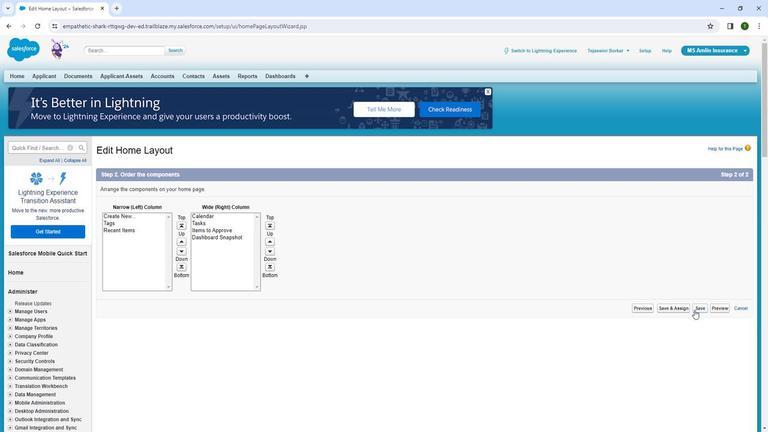 
Action: Mouse pressed left at (695, 308)
Screenshot: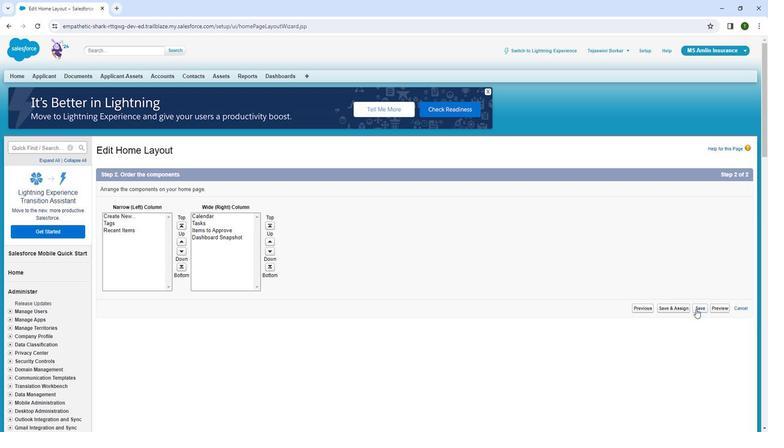 
Action: Mouse moved to (18, 74)
Screenshot: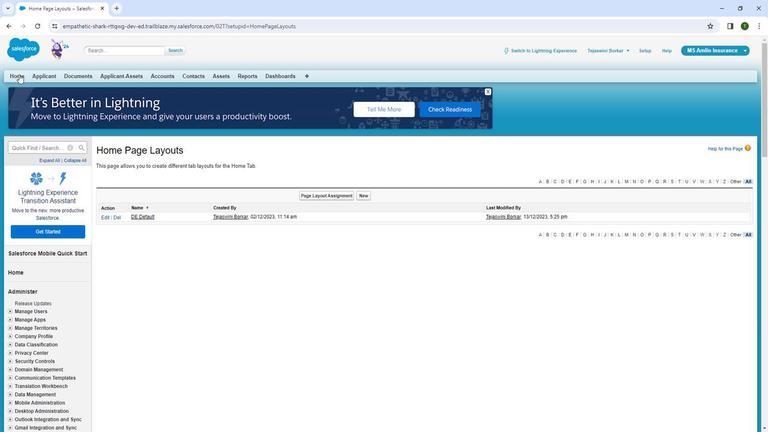 
Action: Mouse pressed left at (18, 74)
Screenshot: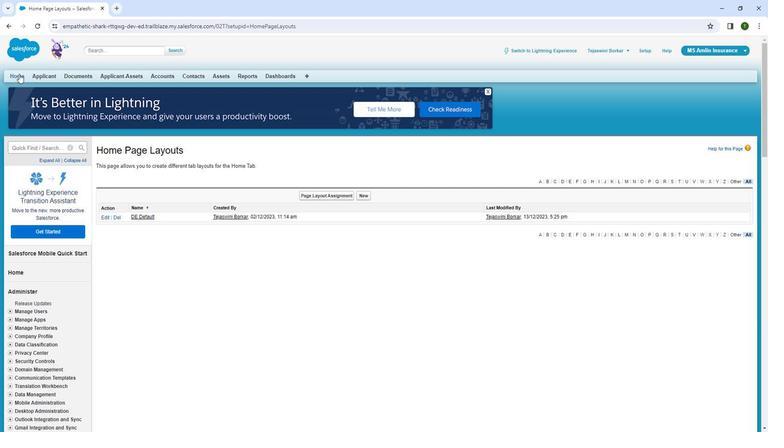 
Action: Mouse pressed left at (18, 74)
Screenshot: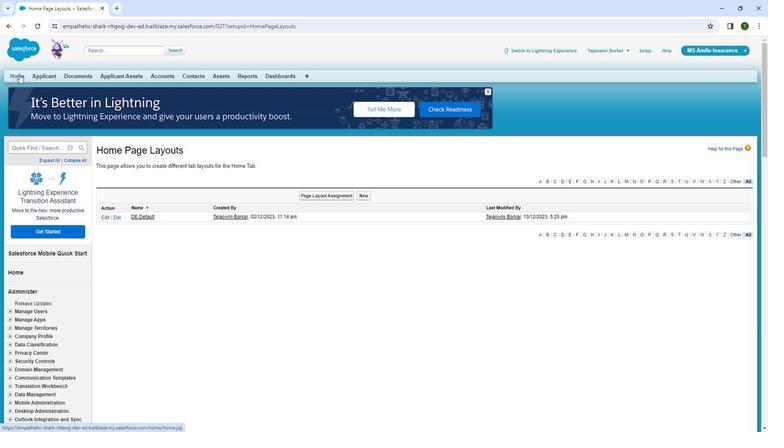 
Action: Mouse moved to (347, 263)
Screenshot: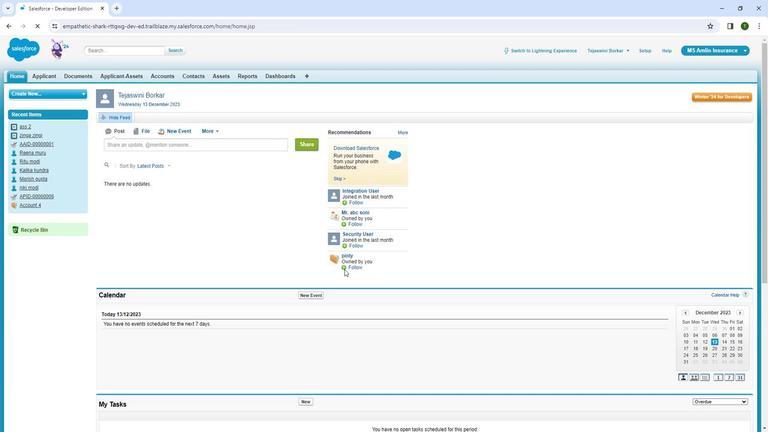 
Action: Mouse scrolled (347, 263) with delta (0, 0)
Screenshot: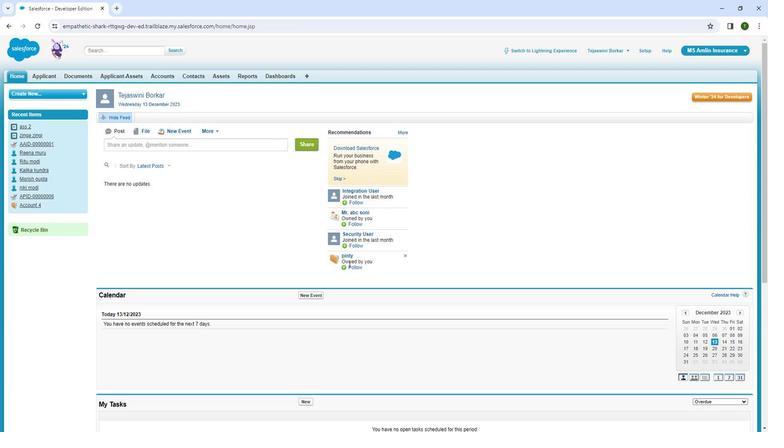 
Action: Mouse scrolled (347, 263) with delta (0, 0)
Screenshot: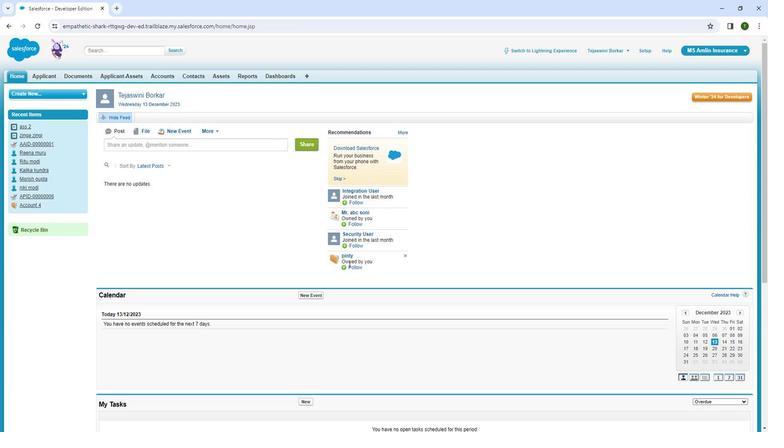 
Action: Mouse scrolled (347, 263) with delta (0, 0)
Screenshot: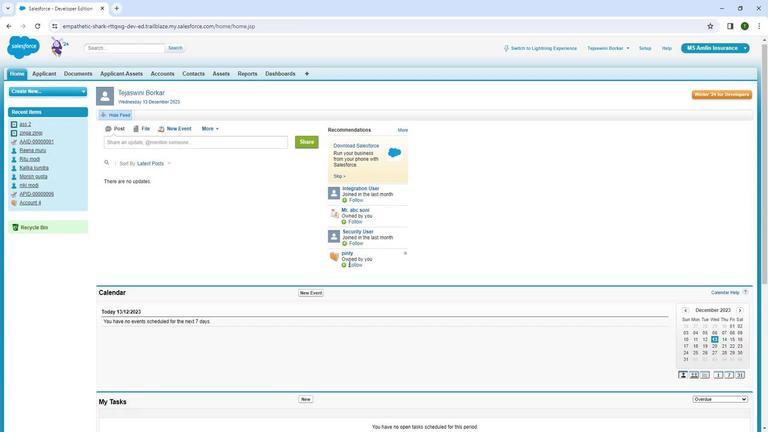 
Action: Mouse scrolled (347, 263) with delta (0, 0)
Screenshot: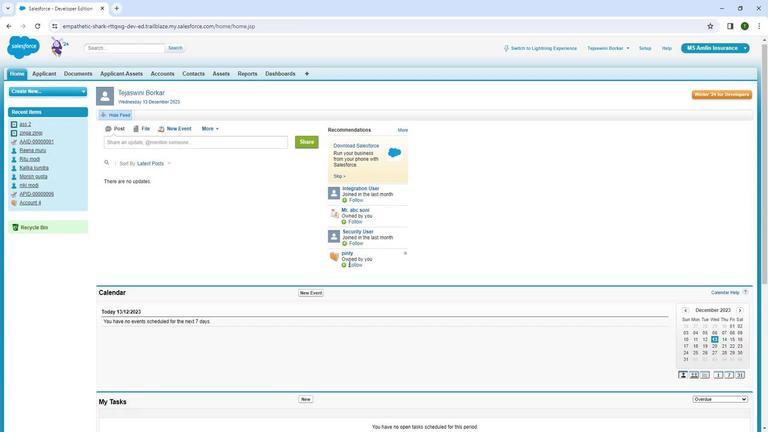 
Action: Mouse moved to (347, 263)
Screenshot: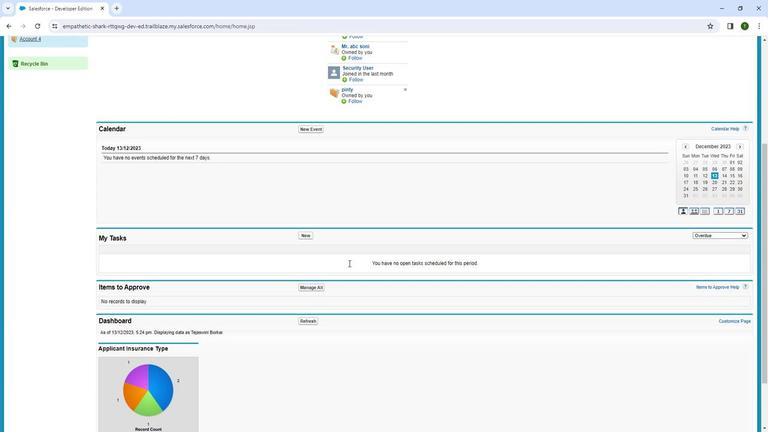 
Action: Mouse scrolled (347, 263) with delta (0, 0)
Screenshot: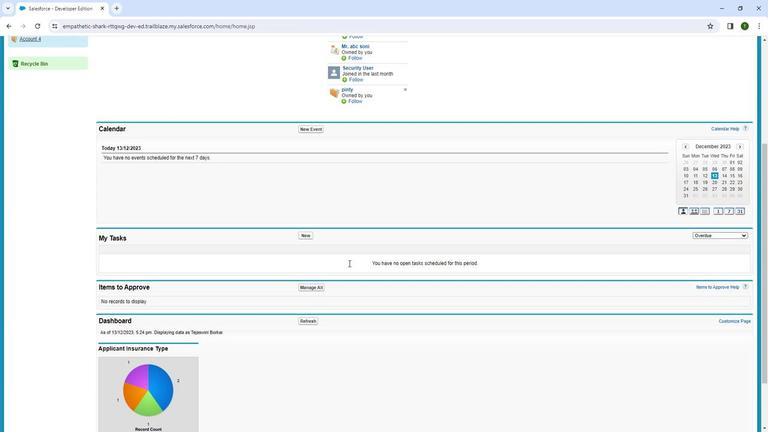 
Action: Mouse scrolled (347, 263) with delta (0, 0)
Screenshot: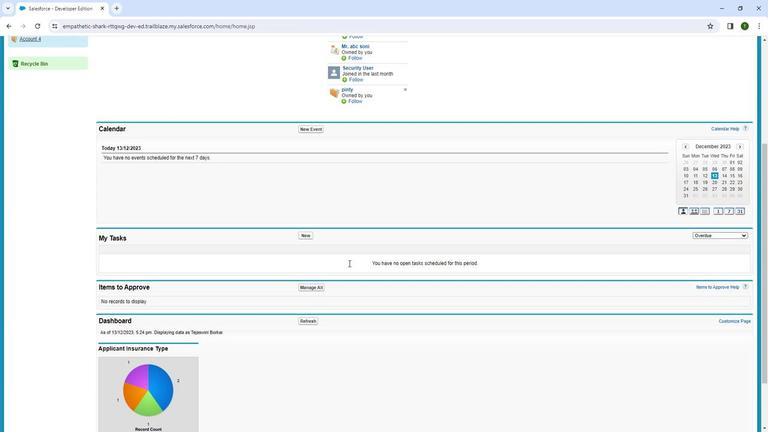 
Action: Mouse scrolled (347, 263) with delta (0, 0)
Screenshot: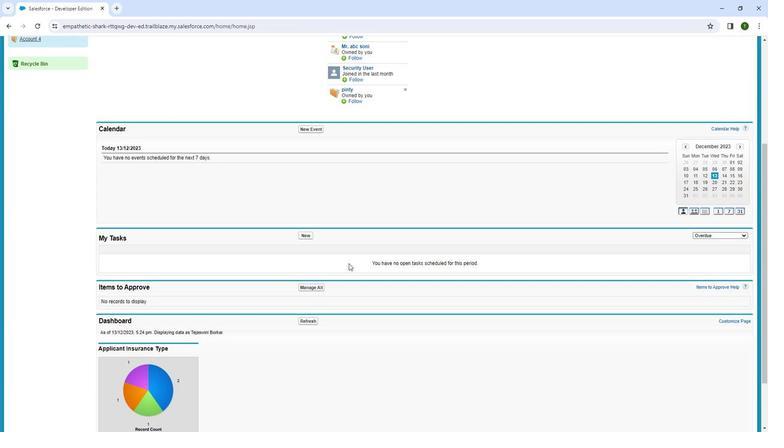 
Action: Mouse moved to (25, 252)
Screenshot: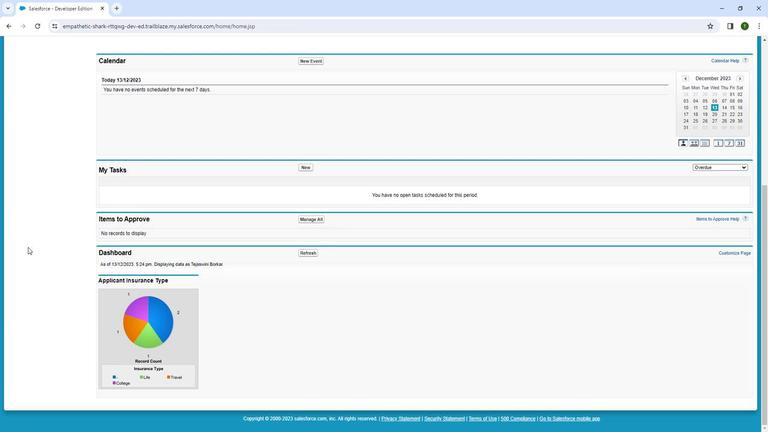 
Action: Mouse pressed left at (25, 252)
Screenshot: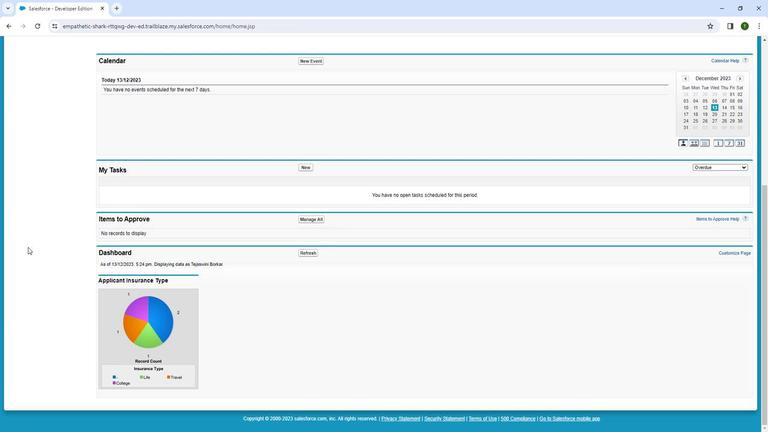
Action: Mouse moved to (249, 359)
Screenshot: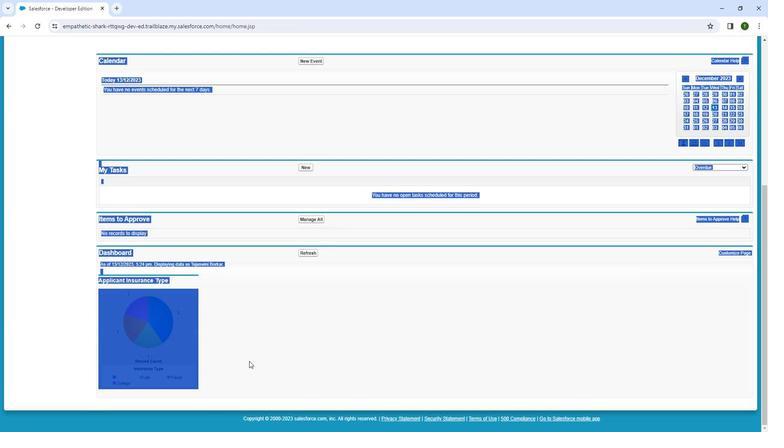
Action: Mouse pressed left at (249, 359)
Screenshot: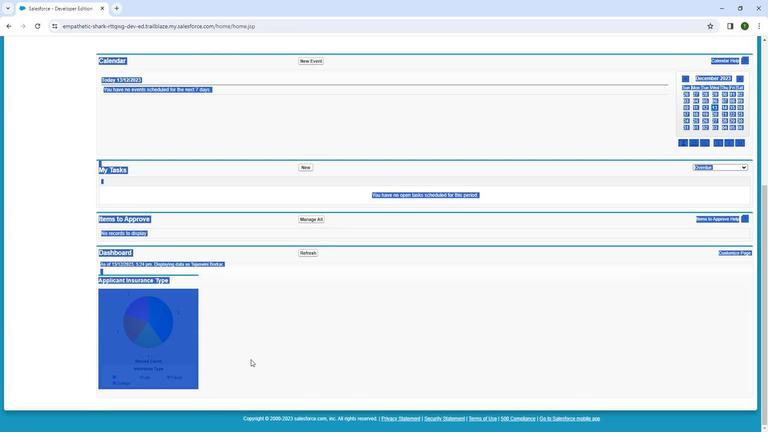 
Action: Mouse moved to (252, 340)
Screenshot: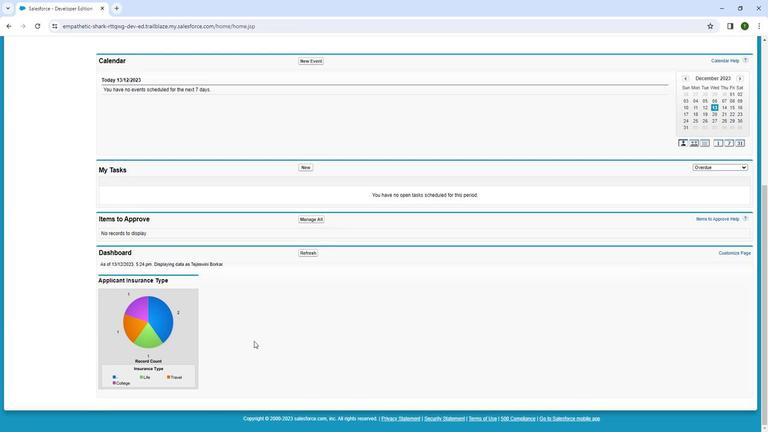 
Action: Mouse scrolled (252, 339) with delta (0, 0)
Screenshot: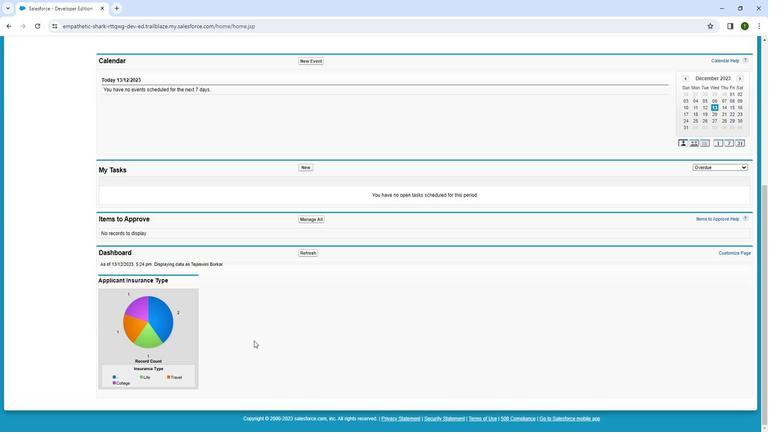 
Action: Mouse scrolled (252, 339) with delta (0, 0)
Screenshot: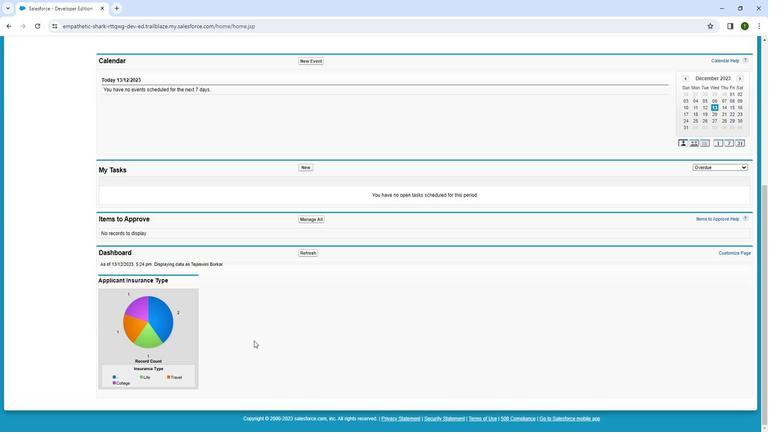 
Action: Mouse moved to (252, 339)
Screenshot: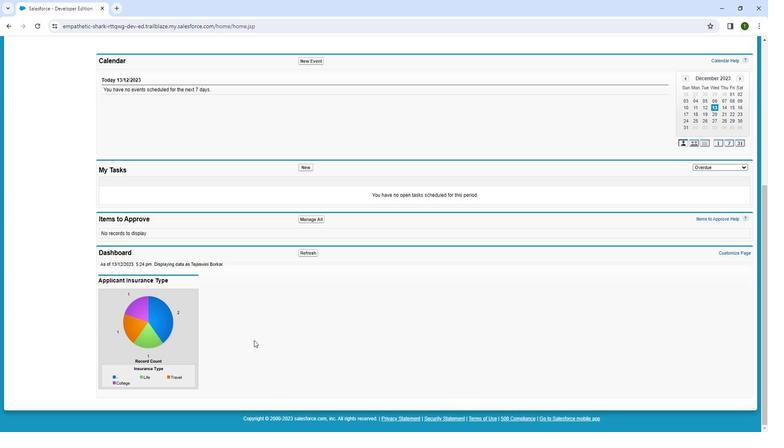 
Action: Mouse scrolled (252, 339) with delta (0, 0)
Screenshot: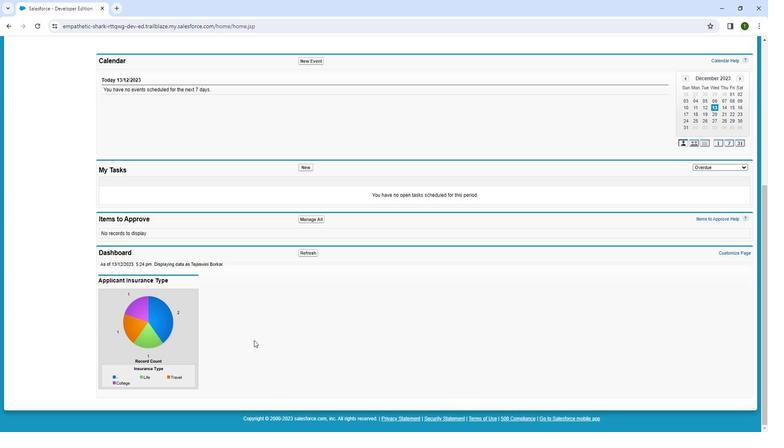 
Action: Mouse moved to (249, 319)
Screenshot: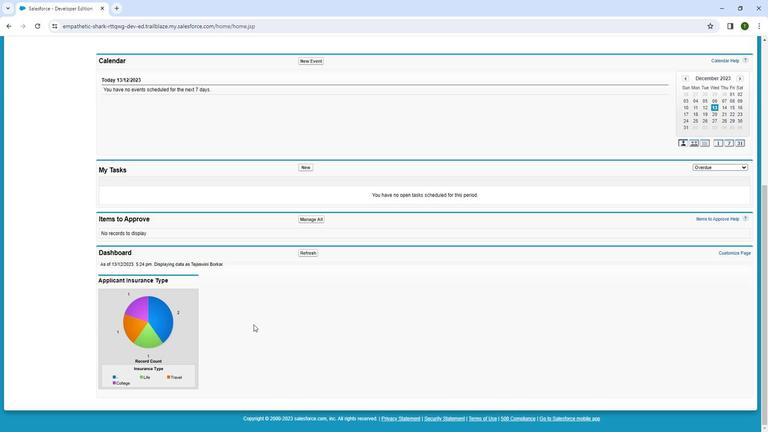 
Action: Mouse scrolled (249, 318) with delta (0, 0)
Screenshot: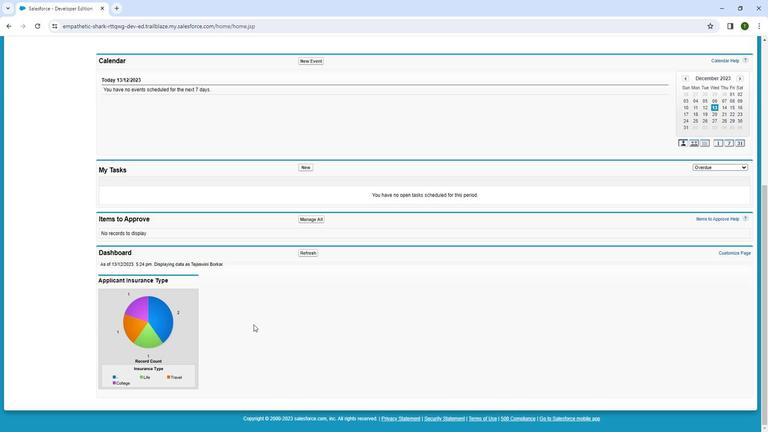 
Action: Mouse moved to (249, 318)
Screenshot: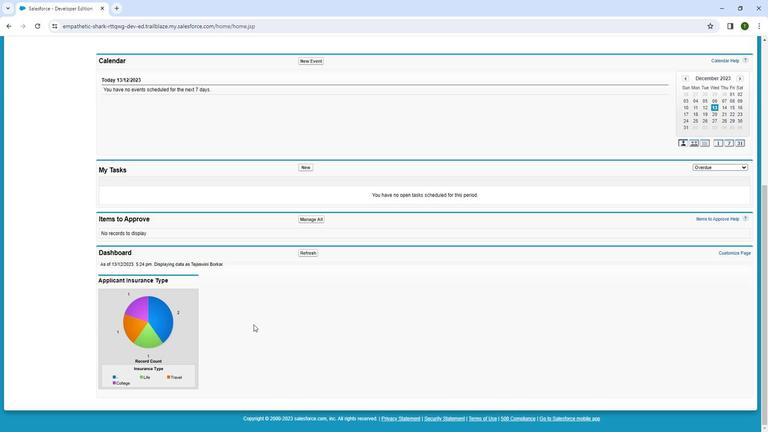 
Action: Mouse scrolled (249, 318) with delta (0, 0)
Screenshot: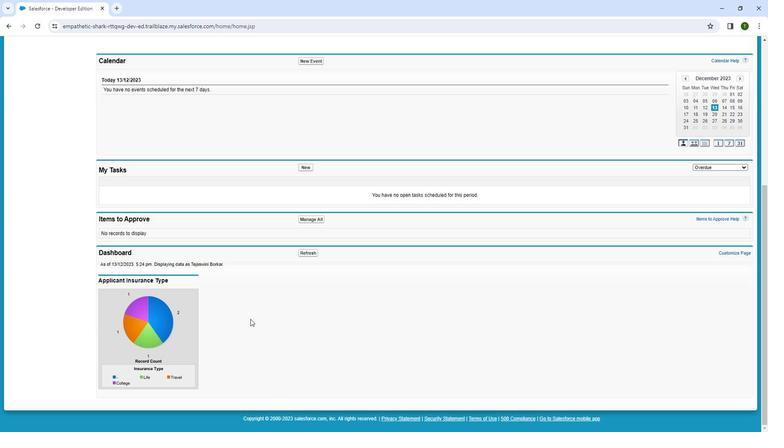 
Action: Mouse scrolled (249, 318) with delta (0, 0)
Screenshot: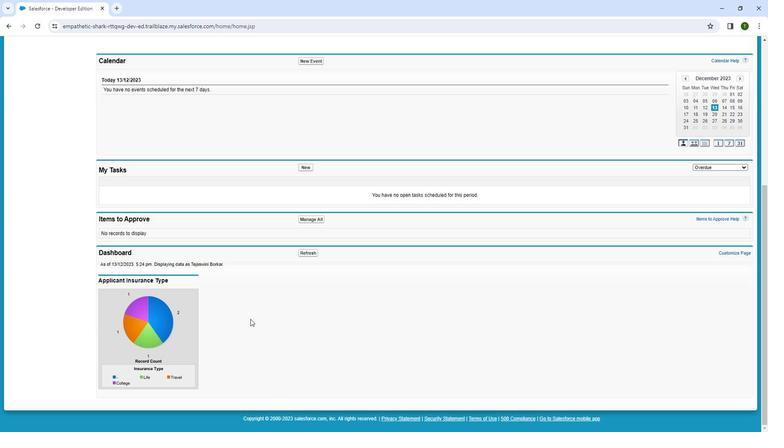 
Action: Mouse moved to (248, 317)
Screenshot: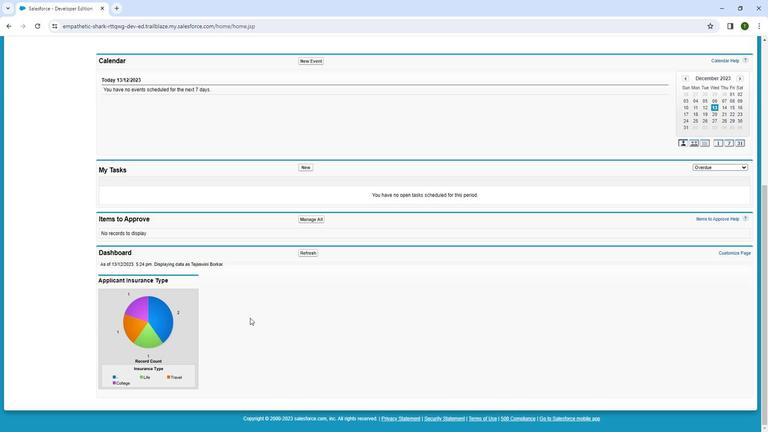 
Action: Mouse scrolled (248, 316) with delta (0, 0)
Screenshot: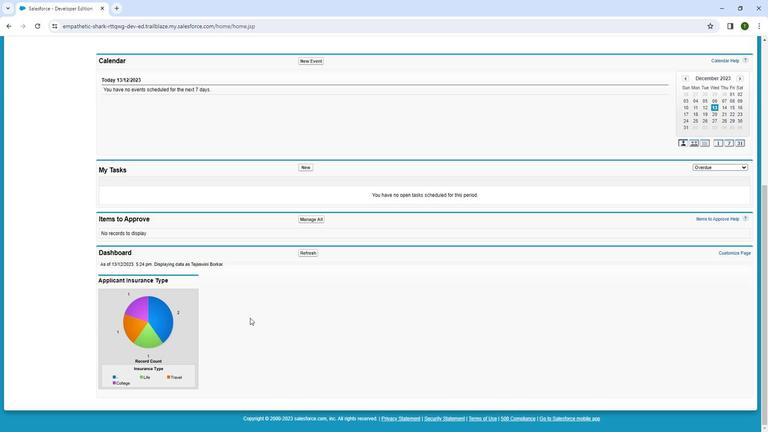 
Action: Mouse moved to (145, 267)
Screenshot: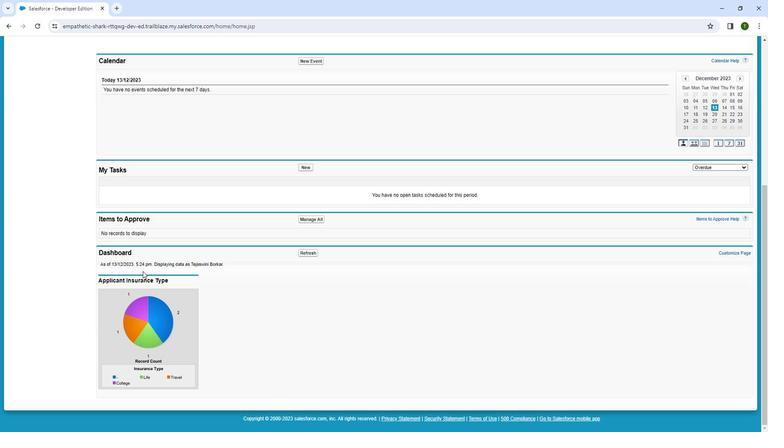 
Action: Mouse scrolled (145, 267) with delta (0, 0)
Screenshot: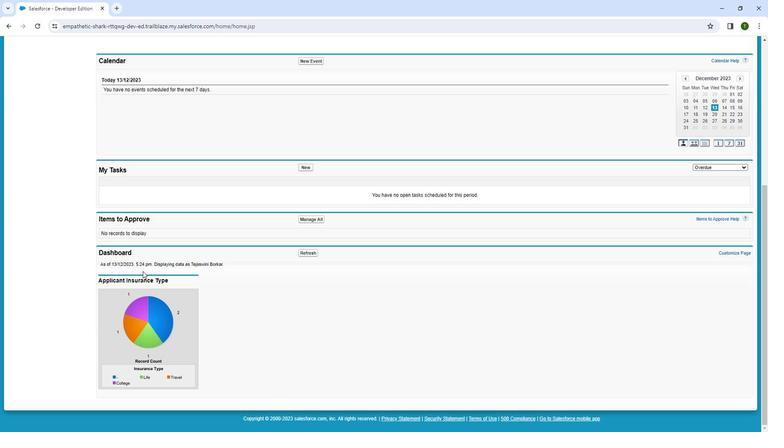 
Action: Mouse moved to (149, 262)
Screenshot: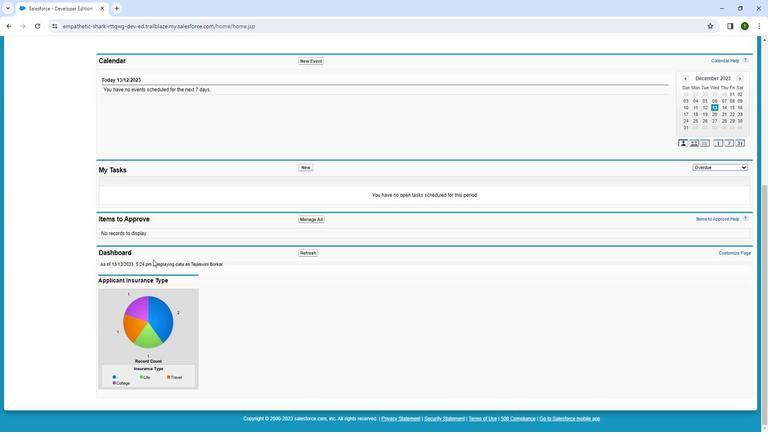 
Action: Mouse scrolled (149, 263) with delta (0, 0)
Screenshot: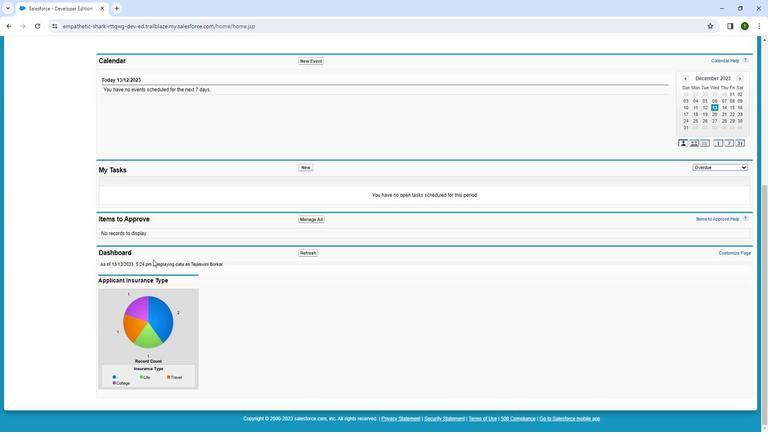 
Action: Mouse moved to (153, 257)
Screenshot: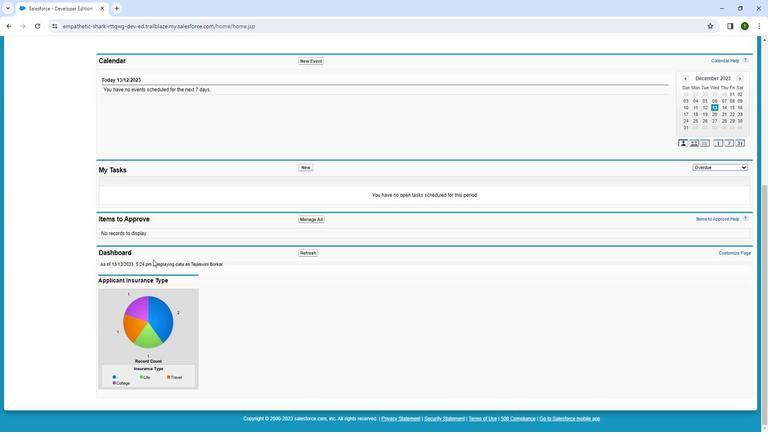 
Action: Mouse scrolled (153, 257) with delta (0, 0)
Screenshot: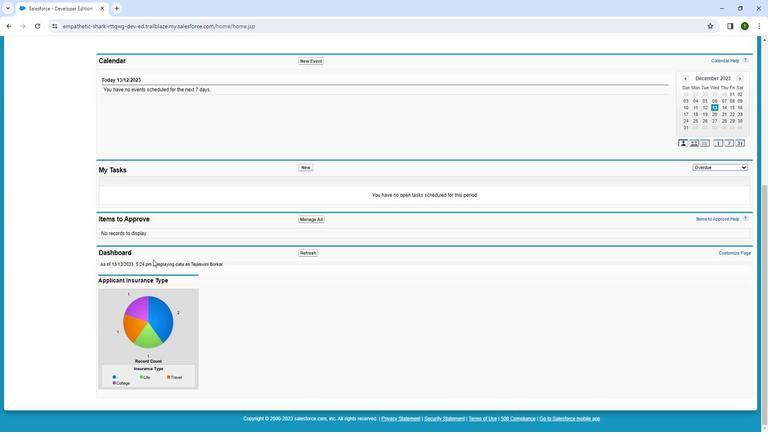 
Action: Mouse moved to (160, 243)
Screenshot: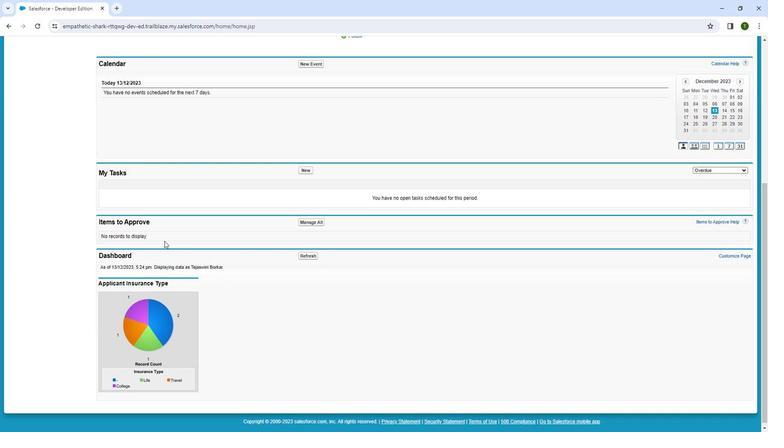 
Action: Mouse scrolled (160, 243) with delta (0, 0)
Screenshot: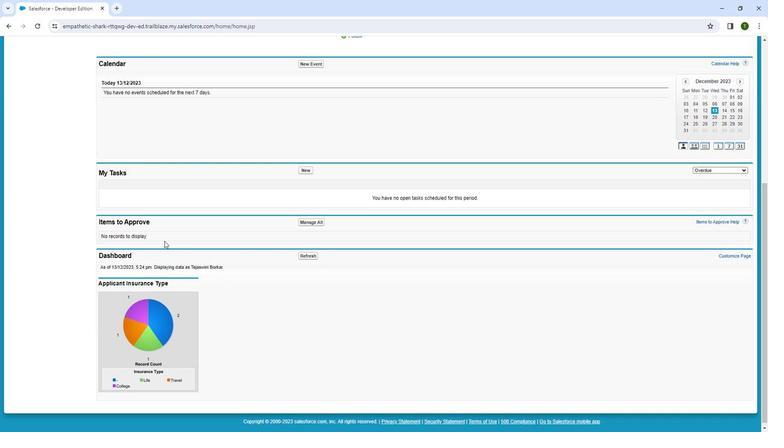 
Action: Mouse moved to (169, 231)
Screenshot: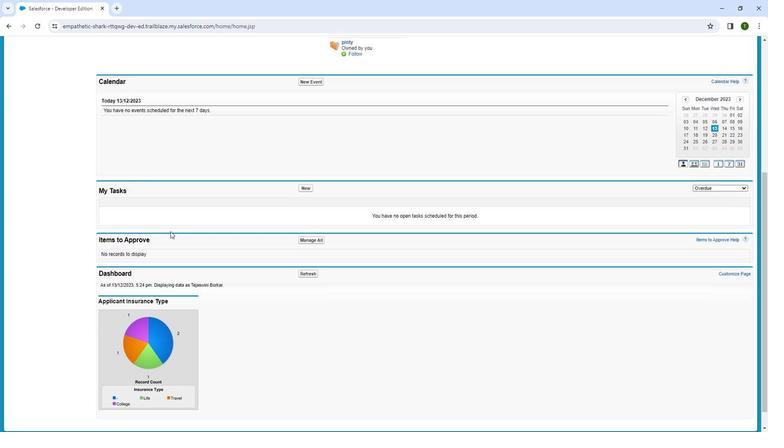 
Action: Mouse scrolled (169, 231) with delta (0, 0)
Screenshot: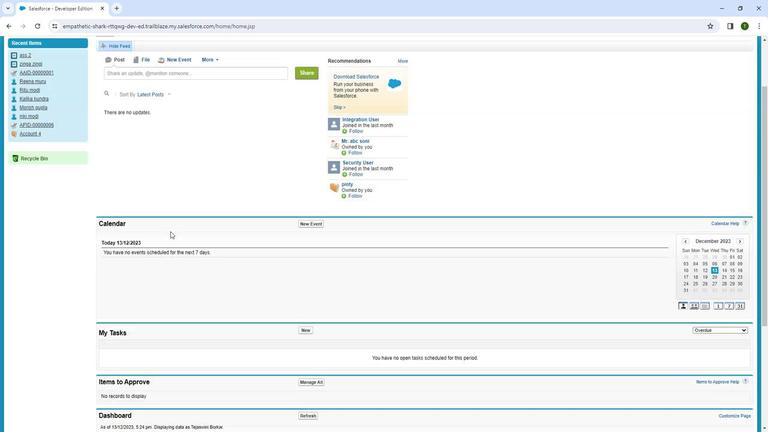 
Action: Mouse scrolled (169, 231) with delta (0, 0)
Screenshot: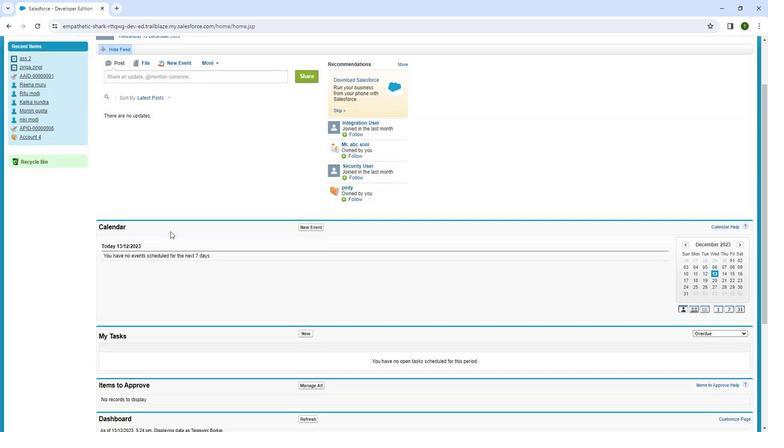 
Action: Mouse scrolled (169, 231) with delta (0, 0)
Screenshot: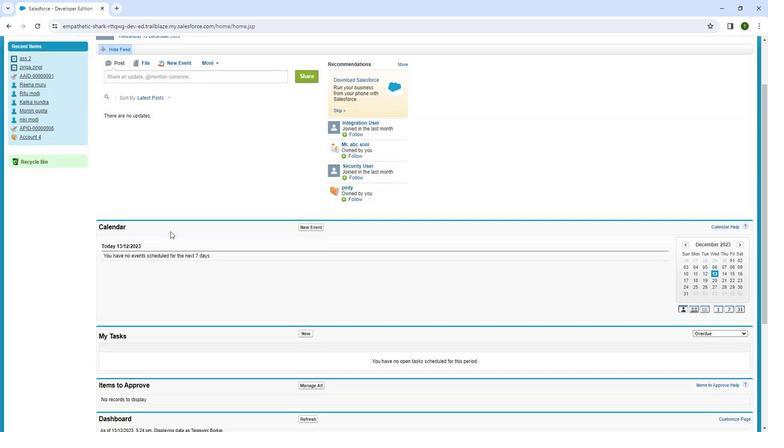 
Action: Mouse scrolled (169, 231) with delta (0, 0)
Screenshot: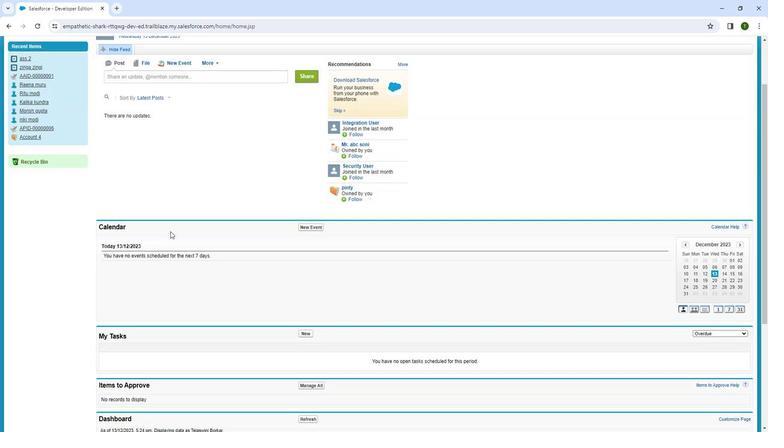 
Action: Mouse moved to (166, 216)
Screenshot: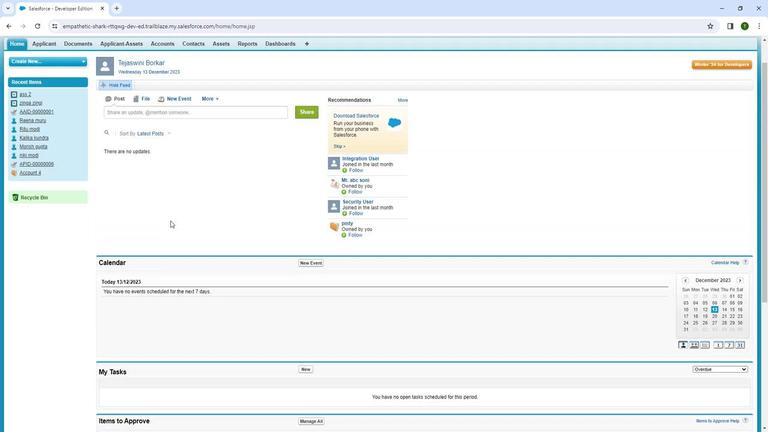
Action: Mouse scrolled (166, 216) with delta (0, 0)
Screenshot: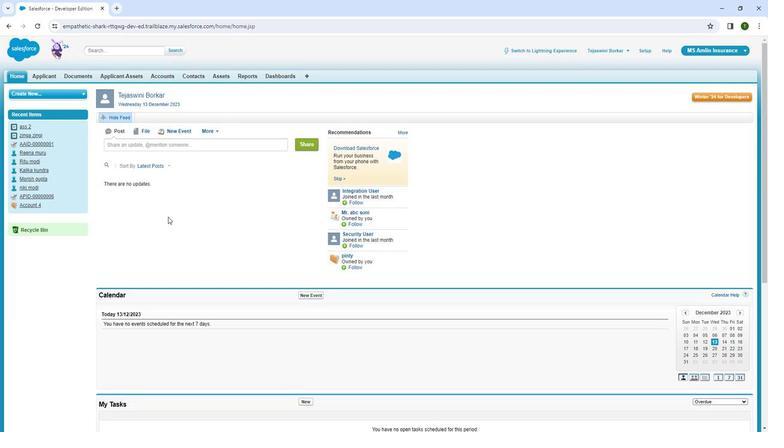 
Action: Mouse scrolled (166, 216) with delta (0, 0)
Screenshot: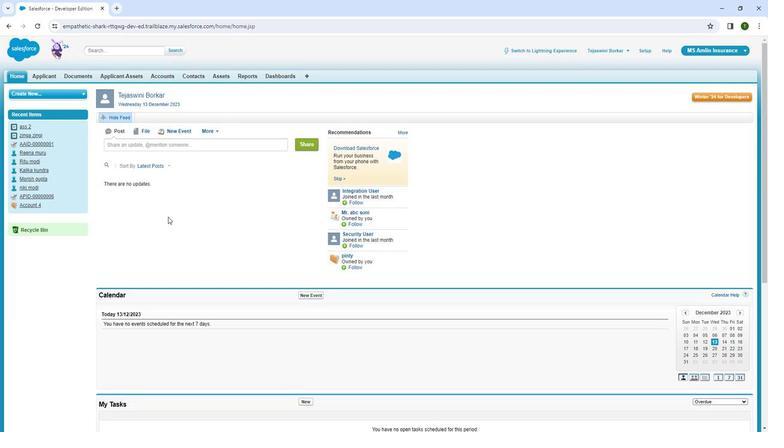 
Action: Mouse scrolled (166, 216) with delta (0, 0)
Screenshot: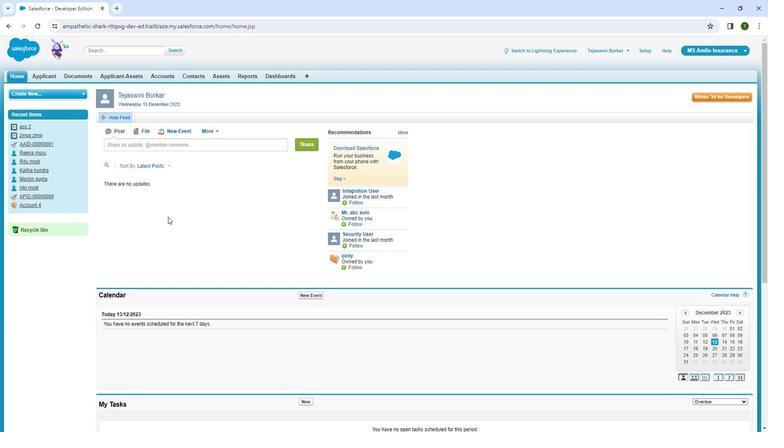 
Action: Mouse scrolled (166, 217) with delta (0, 0)
Screenshot: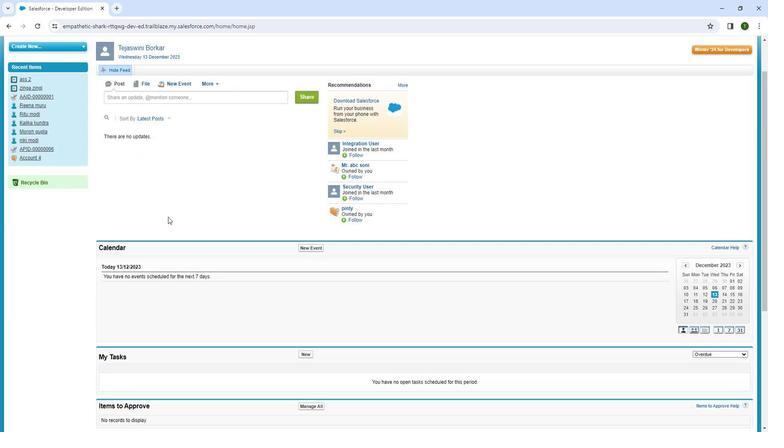 
Action: Mouse scrolled (166, 217) with delta (0, 0)
Screenshot: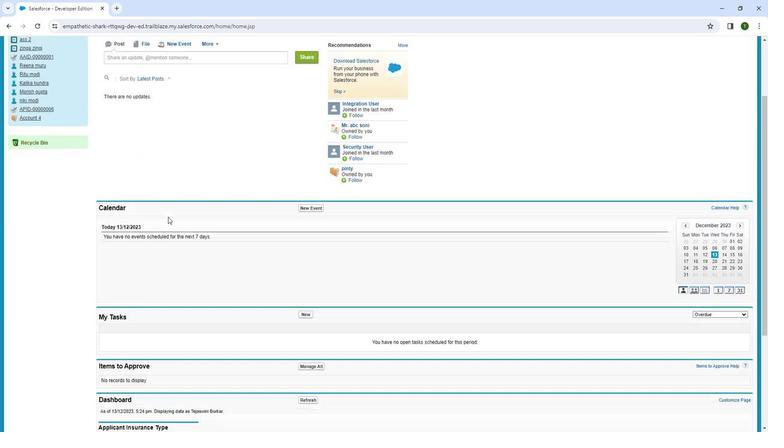 
Action: Mouse scrolled (166, 217) with delta (0, 0)
Screenshot: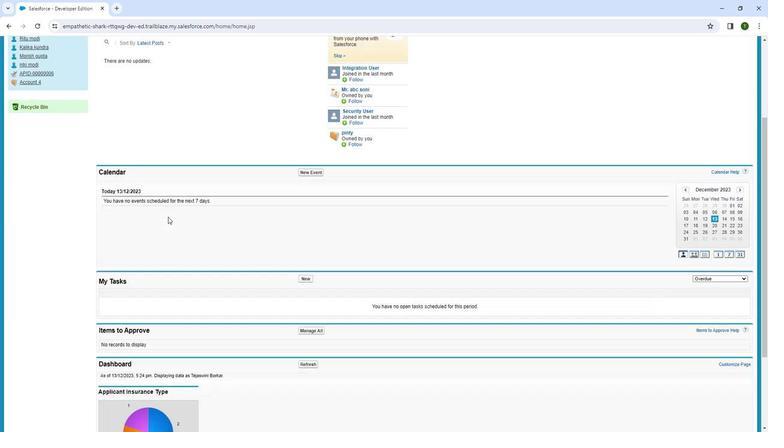 
Action: Mouse scrolled (166, 216) with delta (0, 0)
Screenshot: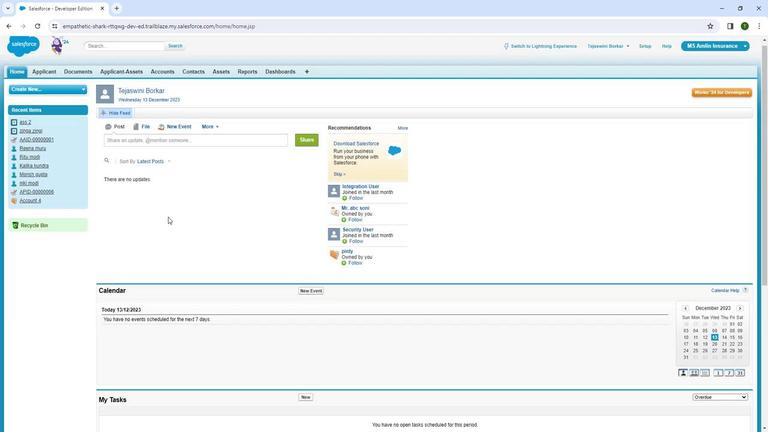 
Action: Mouse scrolled (166, 216) with delta (0, 0)
Screenshot: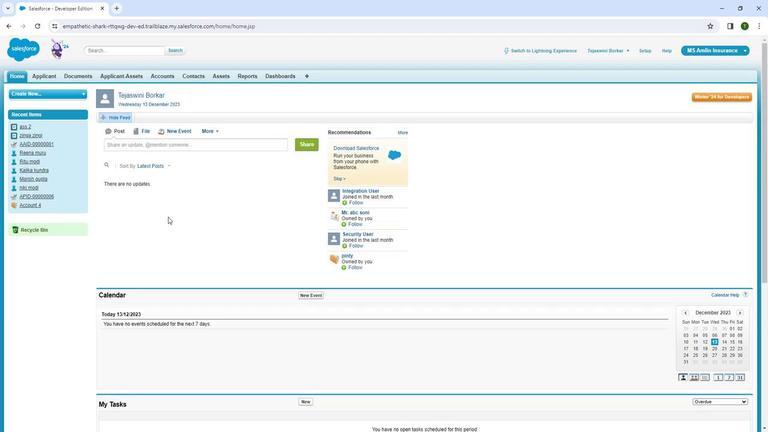 
Action: Mouse scrolled (166, 216) with delta (0, 0)
Screenshot: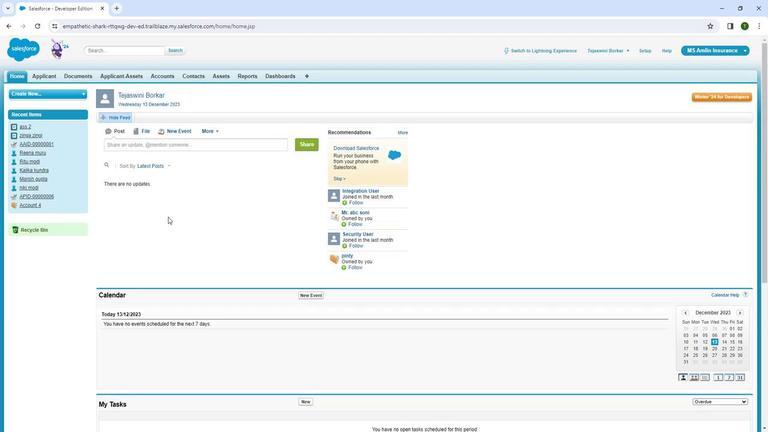 
Action: Mouse scrolled (166, 216) with delta (0, 0)
Screenshot: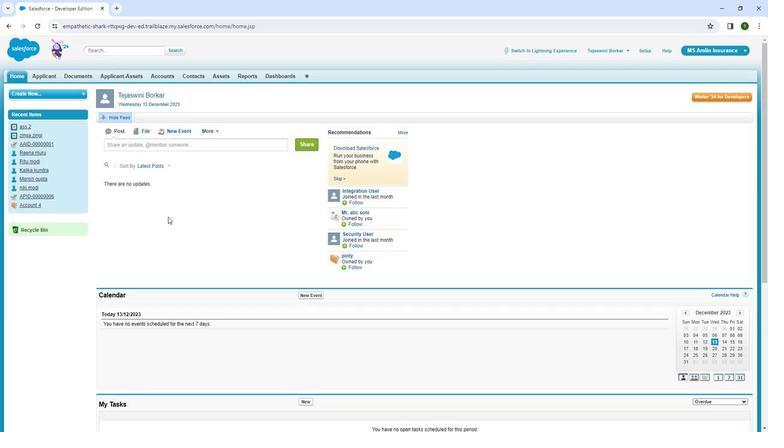 
Action: Mouse scrolled (166, 216) with delta (0, 0)
Screenshot: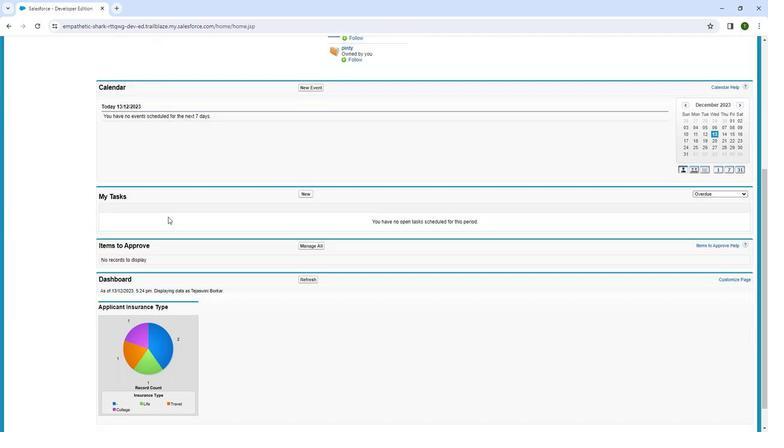 
Action: Mouse scrolled (166, 216) with delta (0, 0)
Screenshot: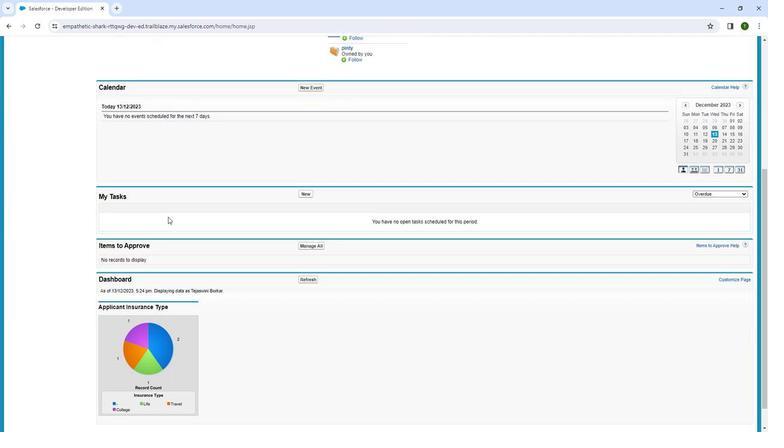 
Action: Mouse scrolled (166, 216) with delta (0, 0)
Screenshot: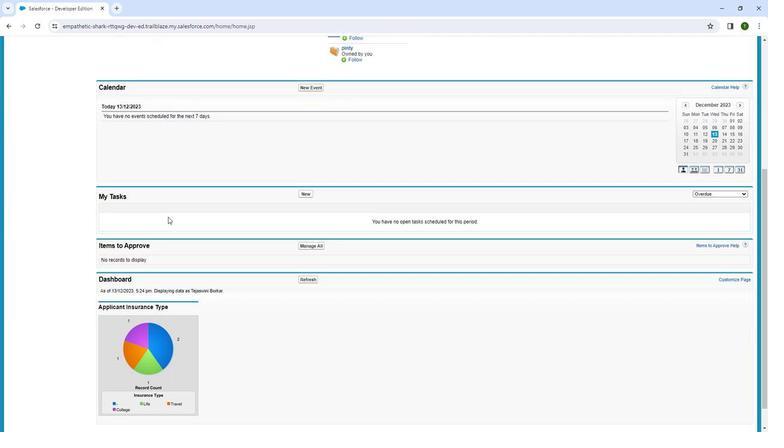 
Action: Mouse scrolled (166, 216) with delta (0, 0)
Screenshot: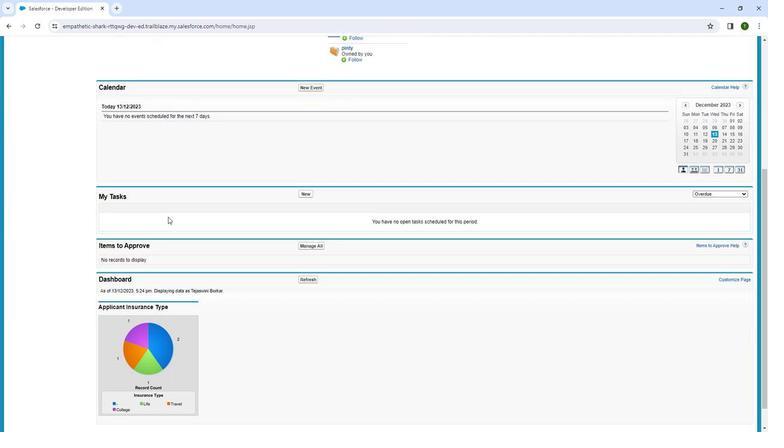 
Action: Mouse moved to (188, 206)
Screenshot: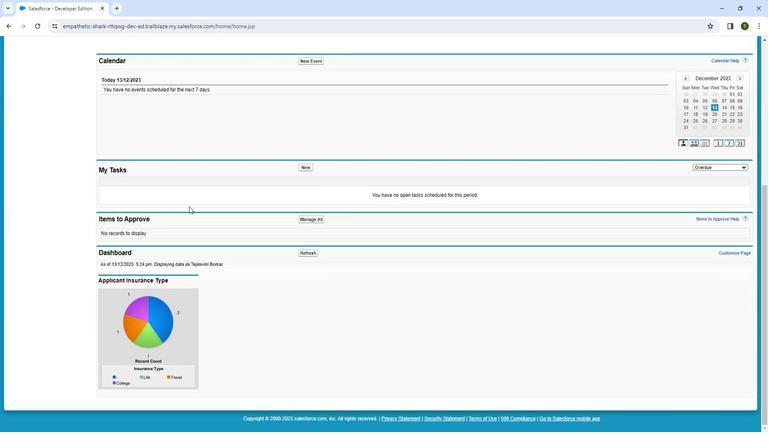 
